 Task: Look for space in Liupanshui, China from 21st June, 2023 to 29th June, 2023 for 4 adults in price range Rs.7000 to Rs.12000. Place can be entire place with 2 bedrooms having 2 beds and 2 bathrooms. Property type can be house, flat, guest house. Booking option can be shelf check-in. Required host language is Chinese (Simplified).
Action: Mouse moved to (574, 74)
Screenshot: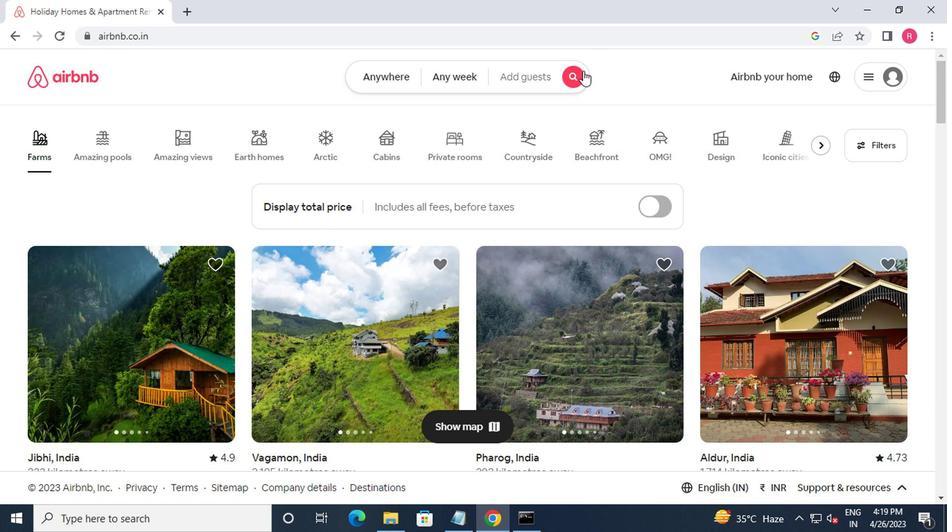 
Action: Mouse pressed left at (574, 74)
Screenshot: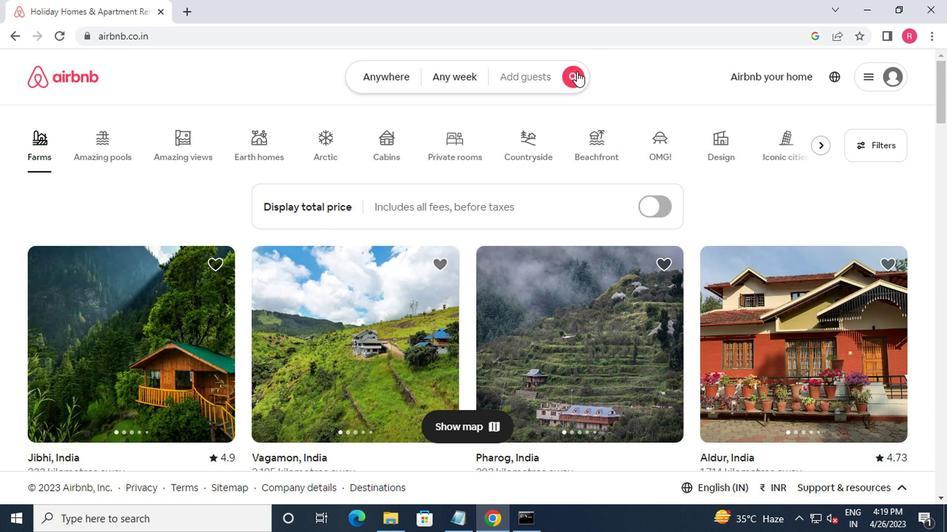 
Action: Mouse moved to (297, 133)
Screenshot: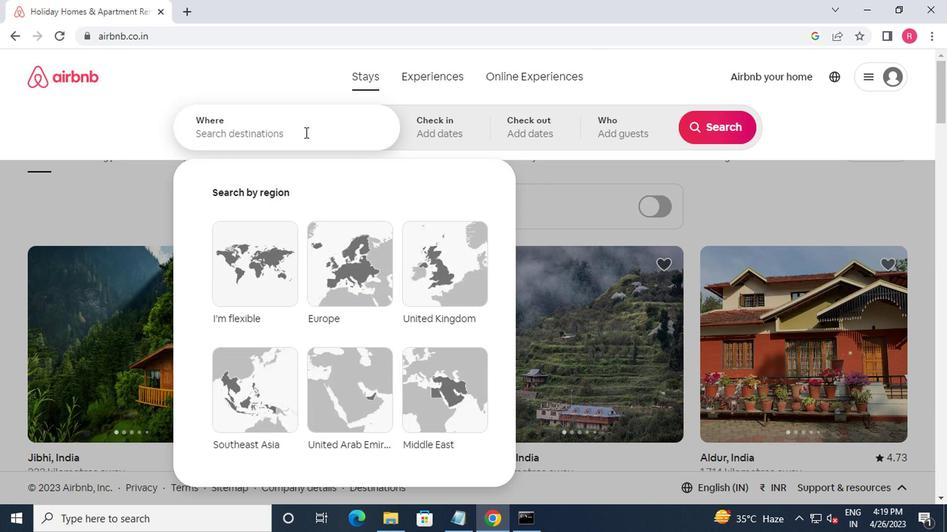 
Action: Mouse pressed left at (297, 133)
Screenshot: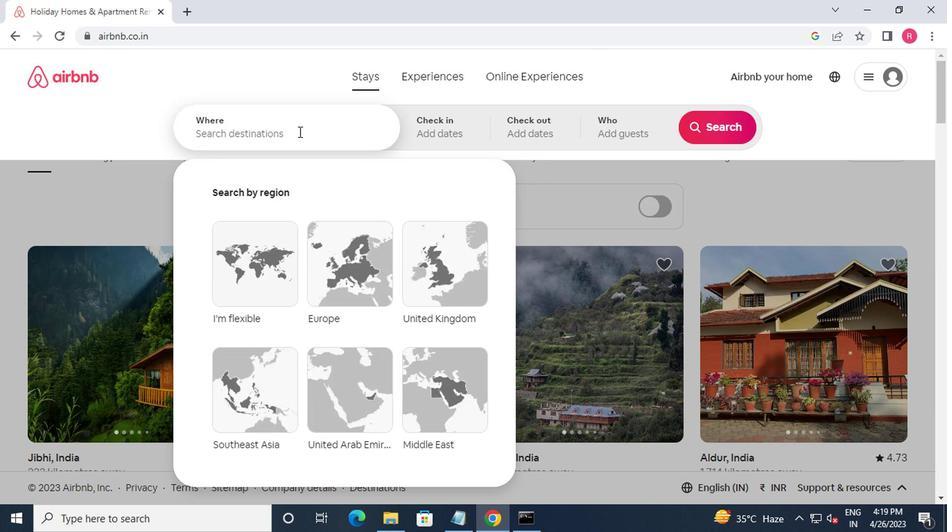 
Action: Mouse moved to (299, 148)
Screenshot: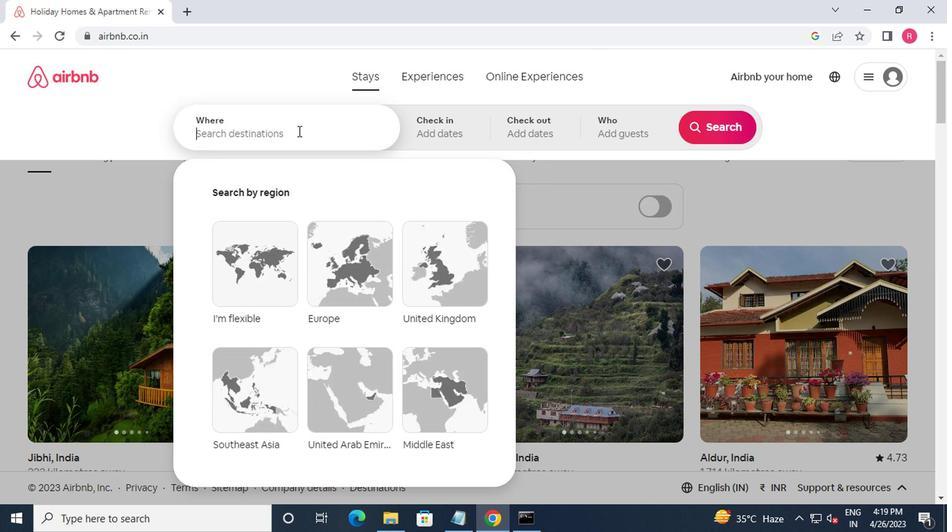 
Action: Key pressed liupanshui,china<Key.enter>
Screenshot: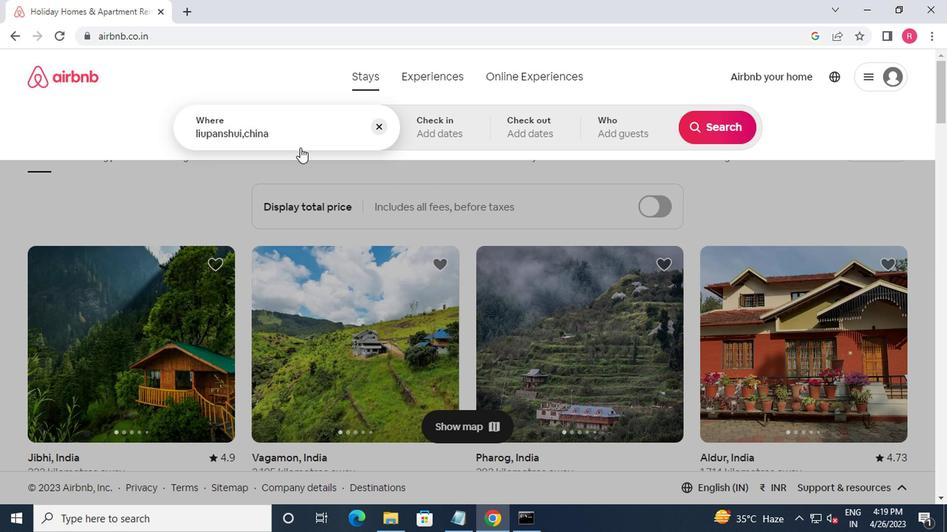 
Action: Mouse moved to (704, 238)
Screenshot: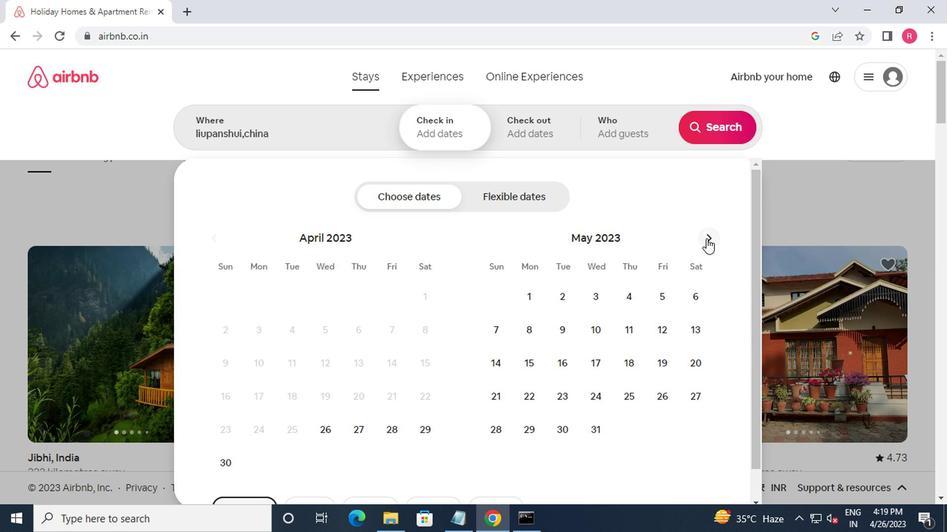 
Action: Mouse pressed left at (704, 238)
Screenshot: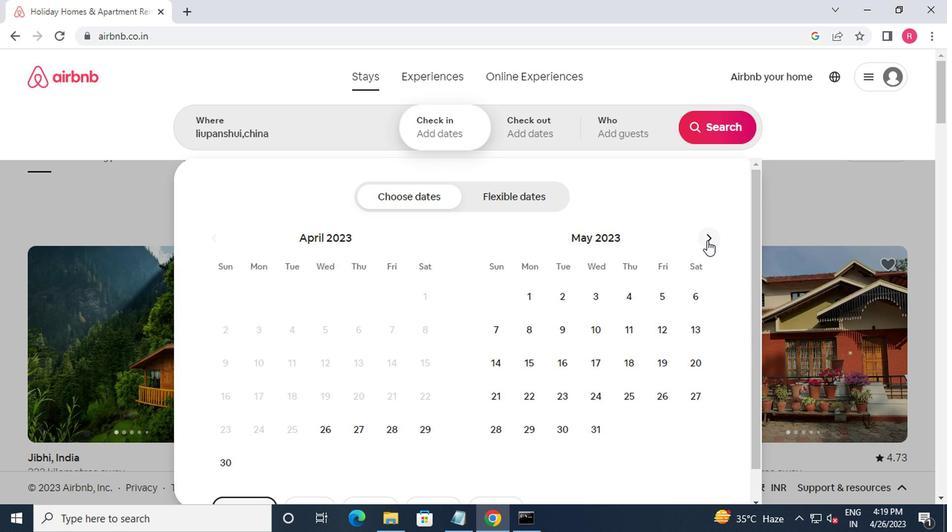 
Action: Mouse moved to (588, 388)
Screenshot: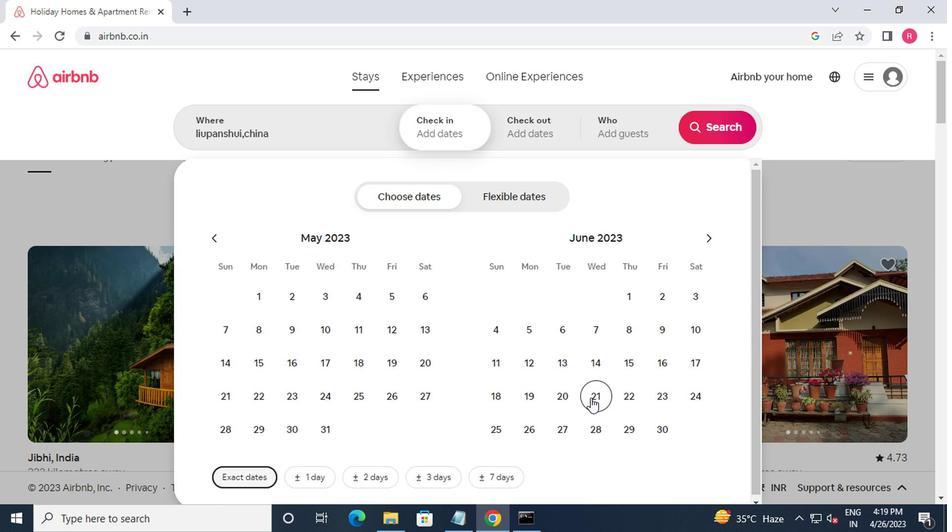 
Action: Mouse pressed left at (588, 388)
Screenshot: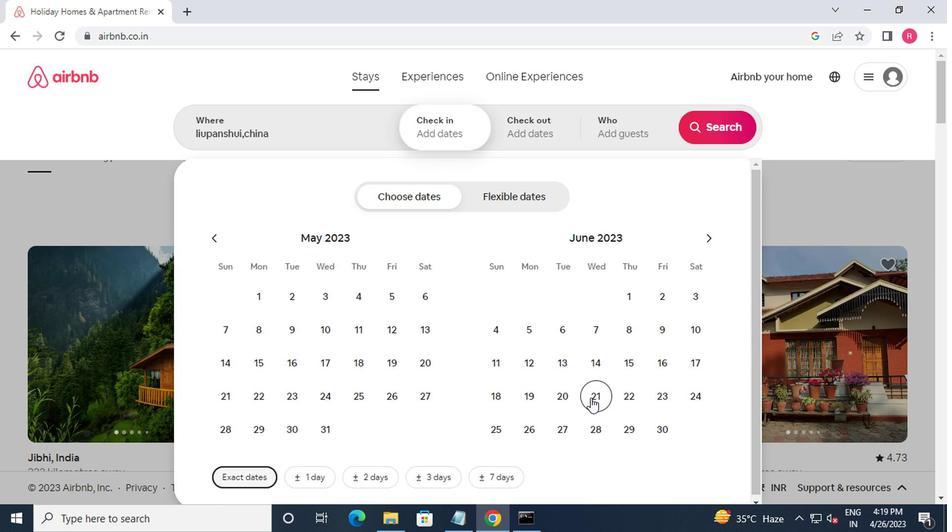 
Action: Mouse moved to (628, 416)
Screenshot: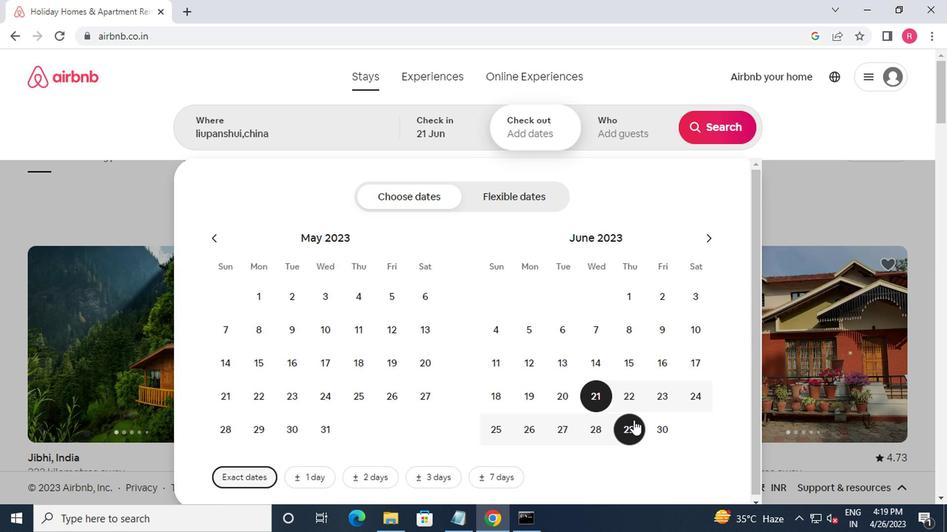 
Action: Mouse pressed left at (628, 416)
Screenshot: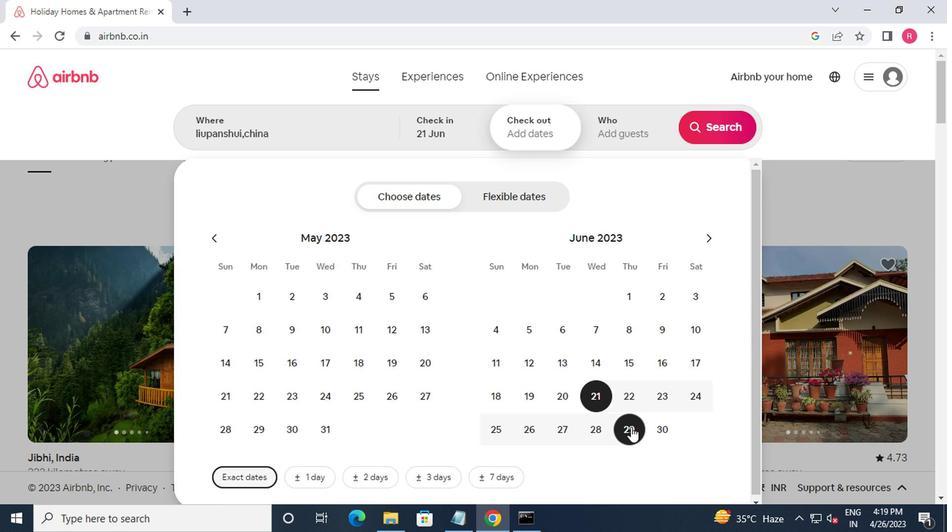 
Action: Mouse moved to (609, 134)
Screenshot: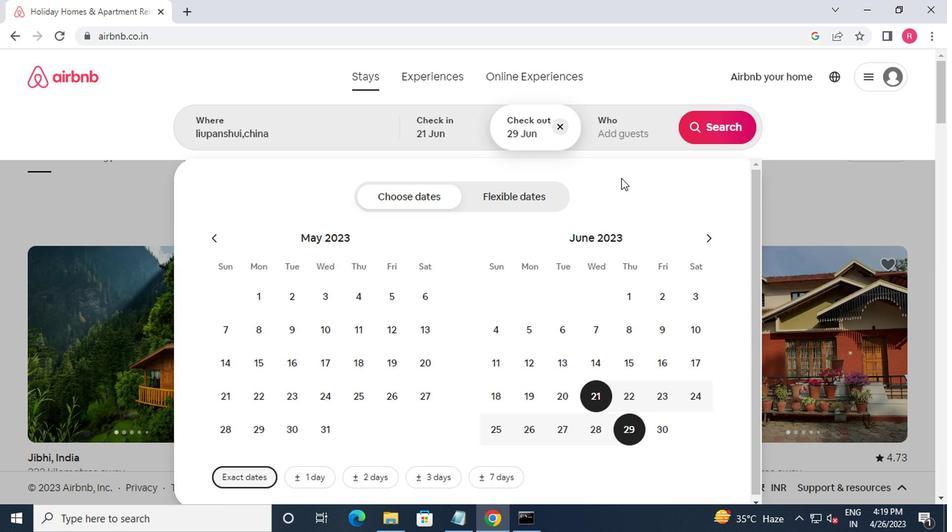 
Action: Mouse pressed left at (609, 134)
Screenshot: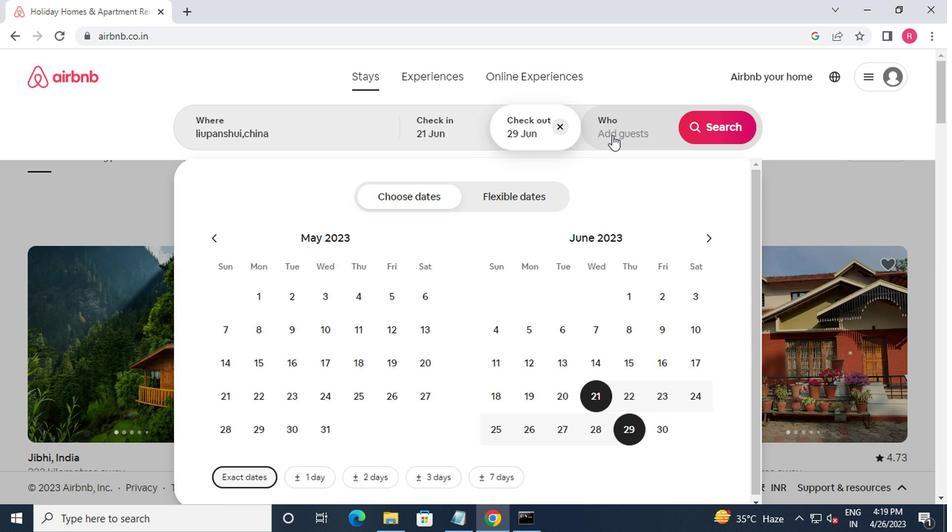 
Action: Mouse moved to (711, 202)
Screenshot: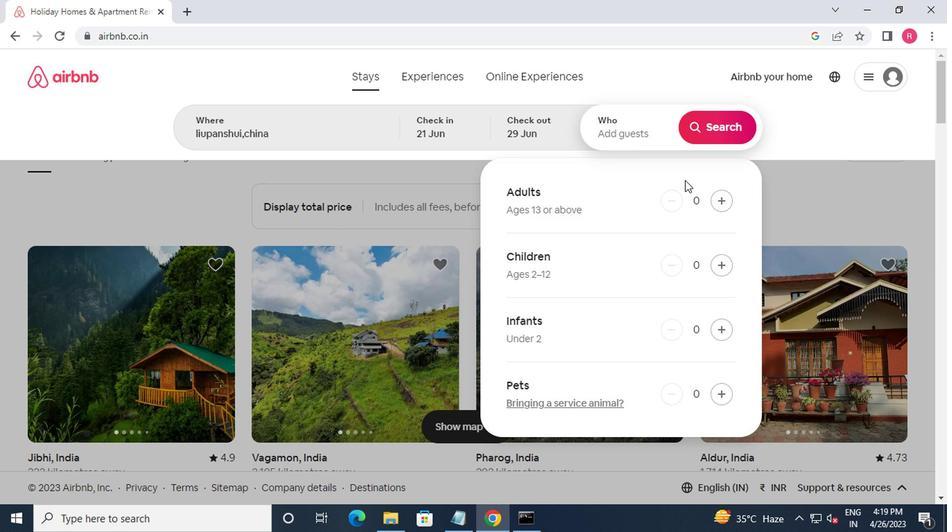
Action: Mouse pressed left at (711, 202)
Screenshot: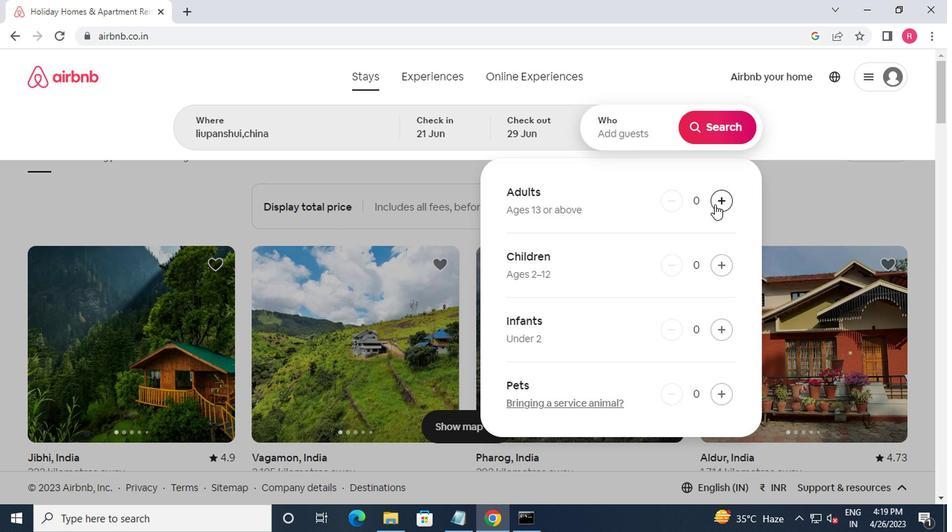
Action: Mouse pressed left at (711, 202)
Screenshot: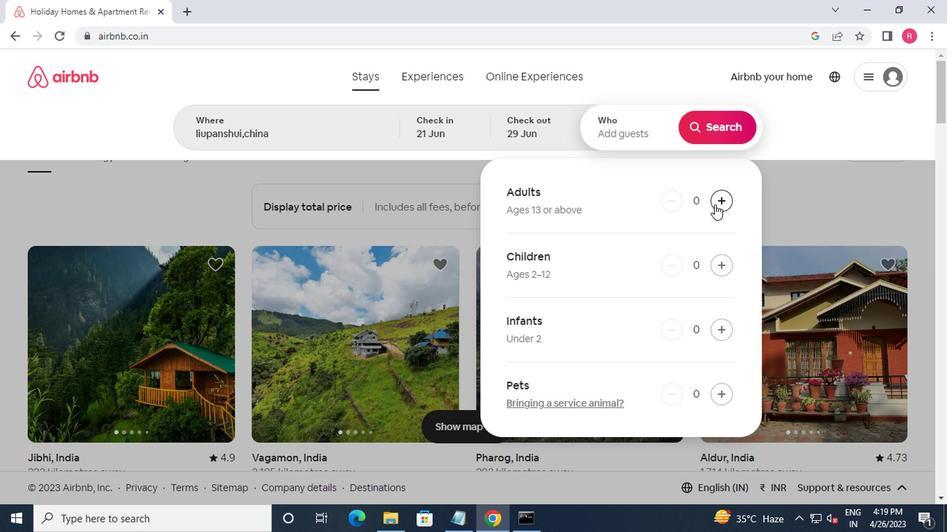 
Action: Mouse moved to (711, 202)
Screenshot: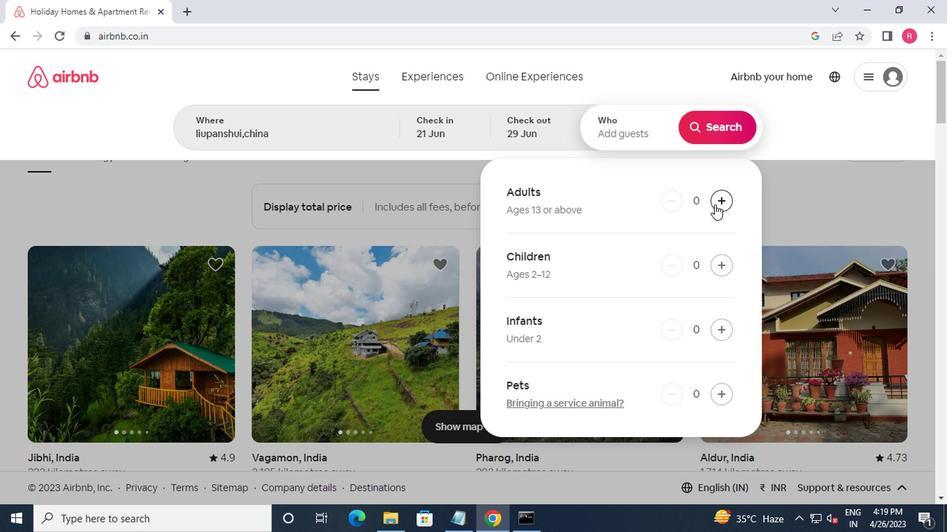 
Action: Mouse pressed left at (711, 202)
Screenshot: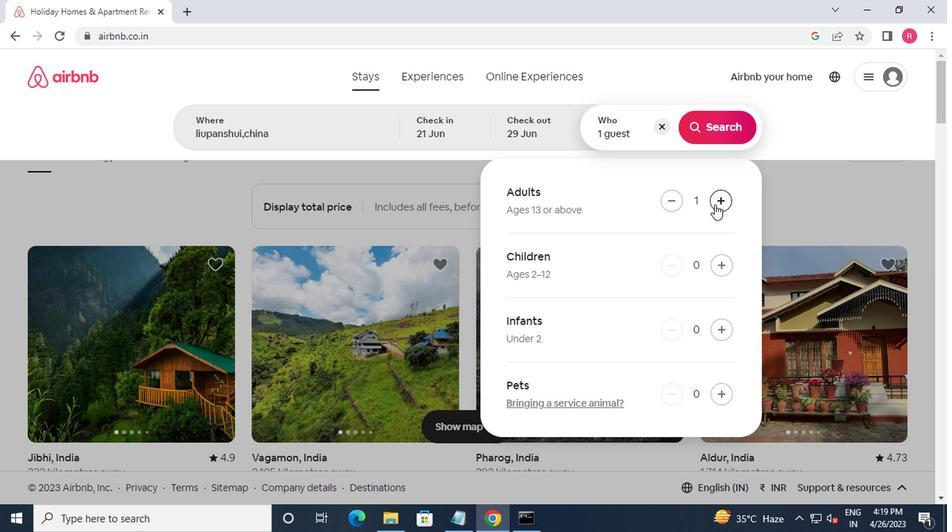 
Action: Mouse moved to (712, 200)
Screenshot: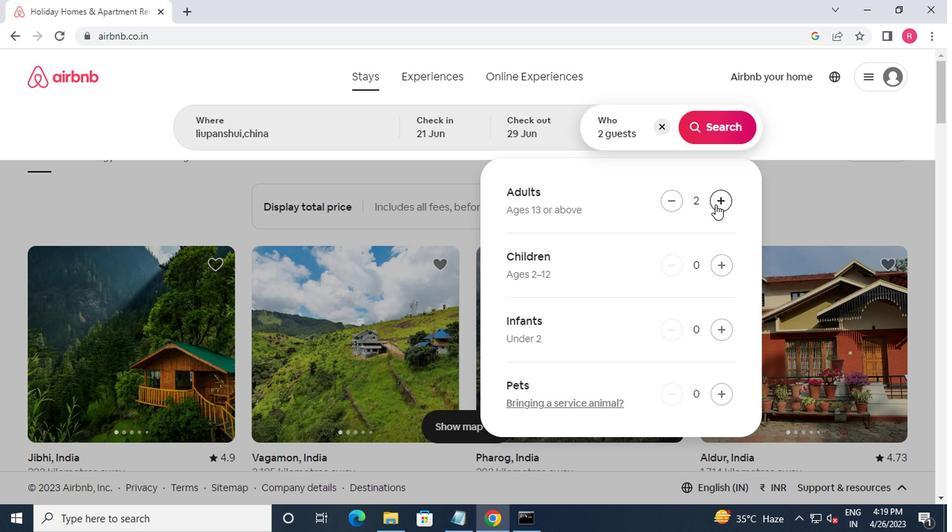 
Action: Mouse pressed left at (712, 200)
Screenshot: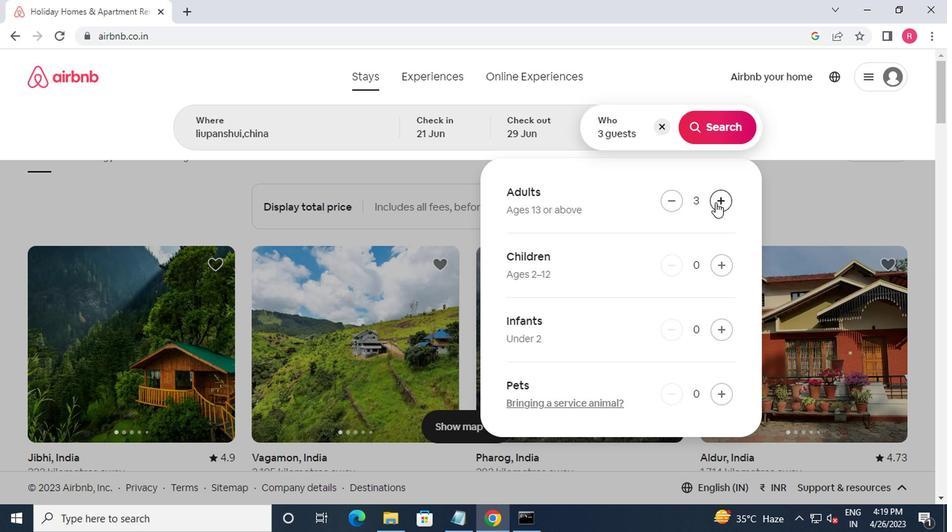 
Action: Mouse moved to (703, 142)
Screenshot: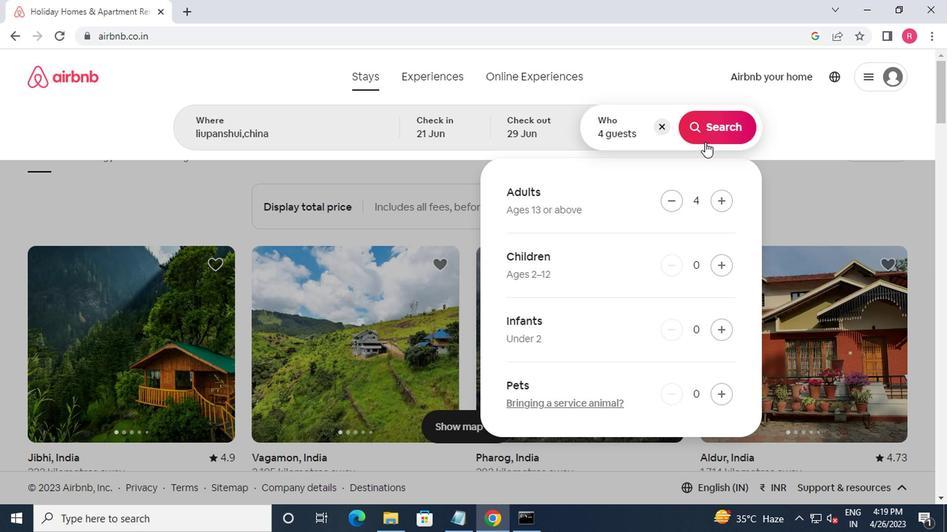 
Action: Mouse pressed left at (703, 142)
Screenshot: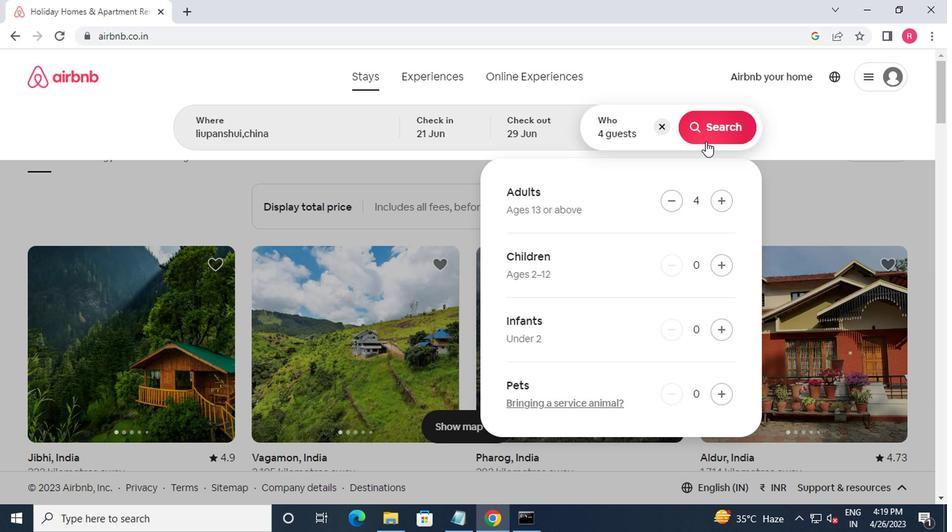 
Action: Mouse moved to (877, 133)
Screenshot: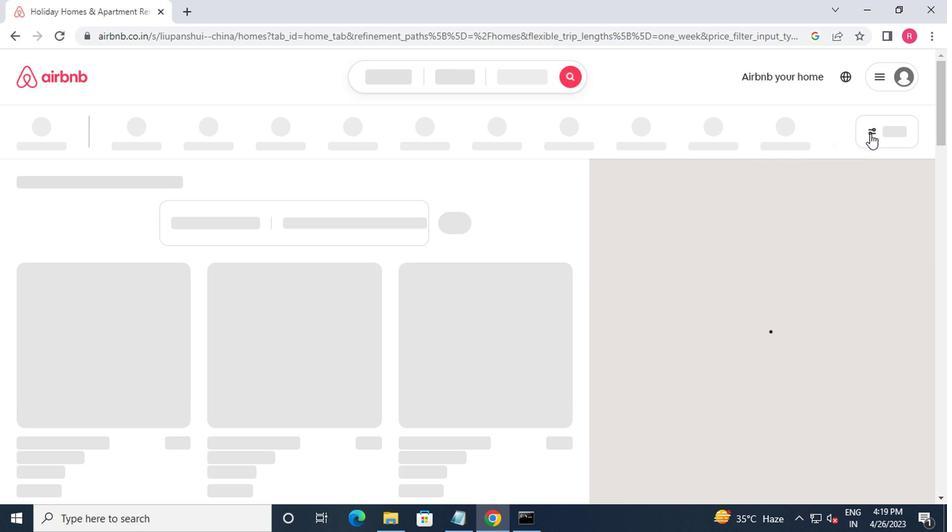 
Action: Mouse pressed left at (877, 133)
Screenshot: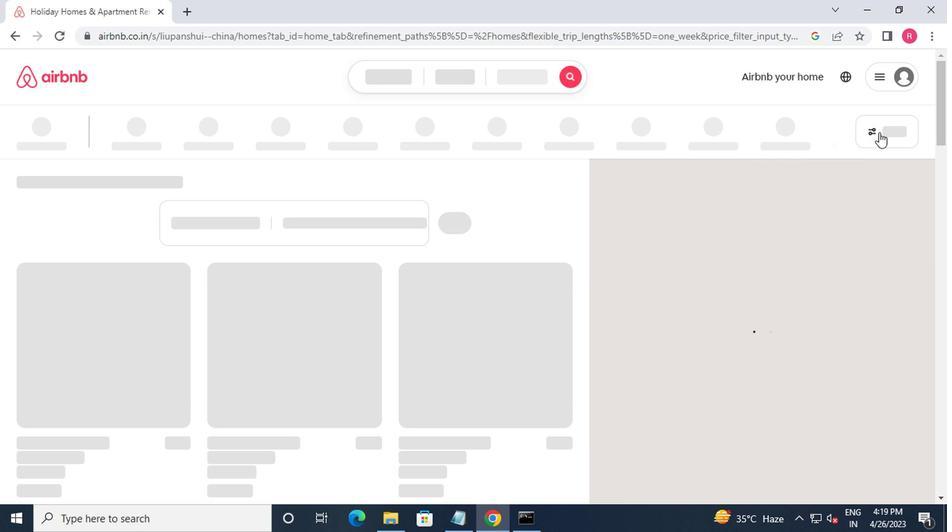
Action: Mouse moved to (386, 217)
Screenshot: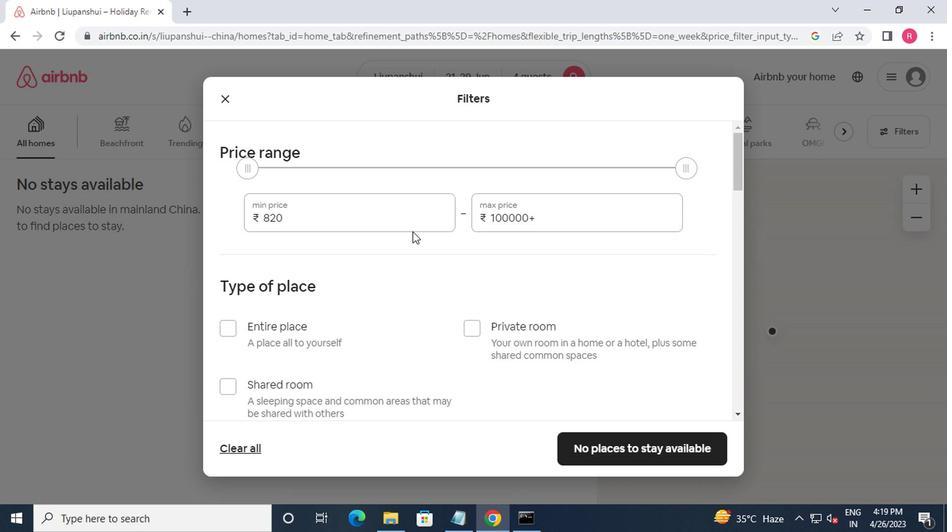 
Action: Mouse pressed left at (386, 217)
Screenshot: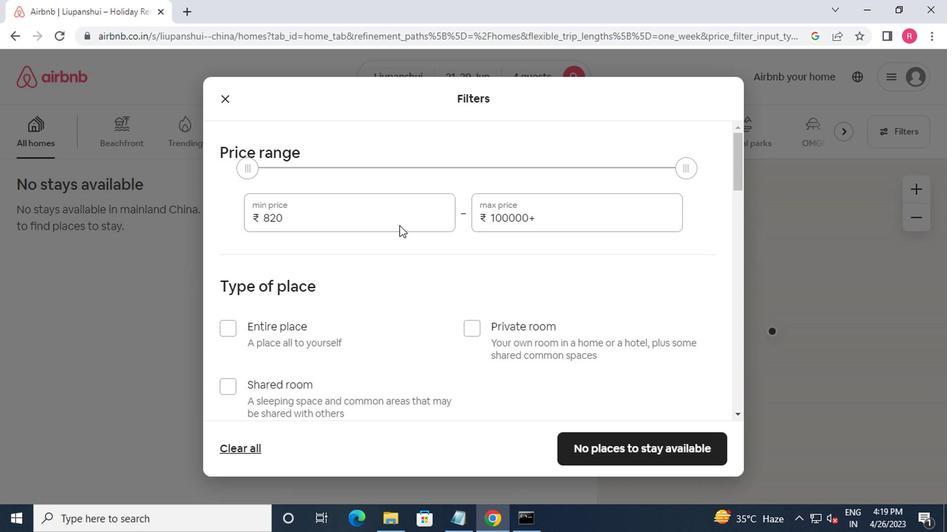 
Action: Mouse moved to (318, 237)
Screenshot: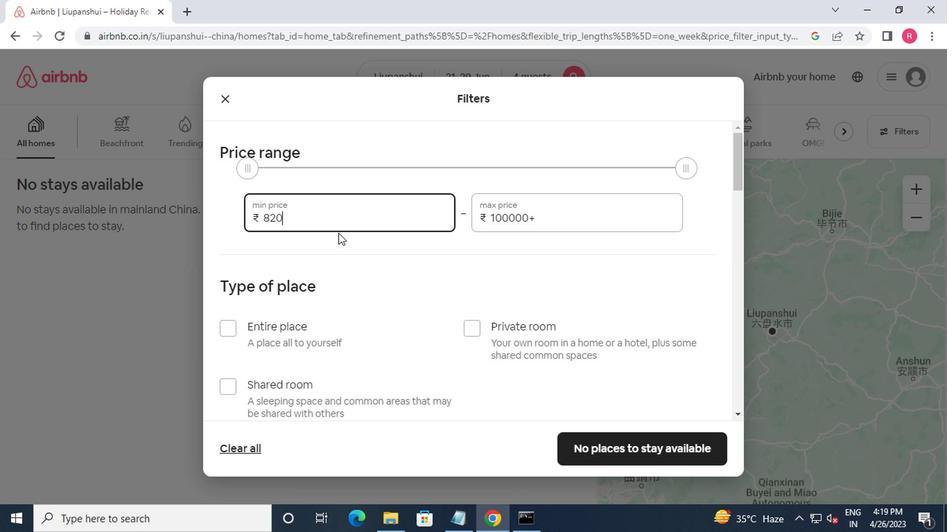 
Action: Key pressed <Key.backspace><Key.backspace><Key.backspace><Key.backspace>7000<Key.tab>12<Key.backspace><Key.backspace><Key.backspace><Key.backspace><Key.backspace><Key.backspace>2000
Screenshot: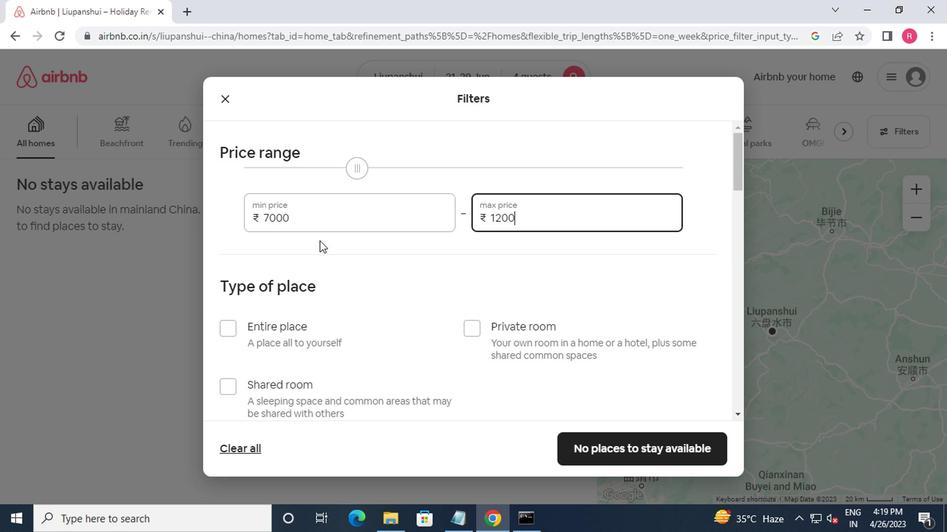 
Action: Mouse moved to (352, 260)
Screenshot: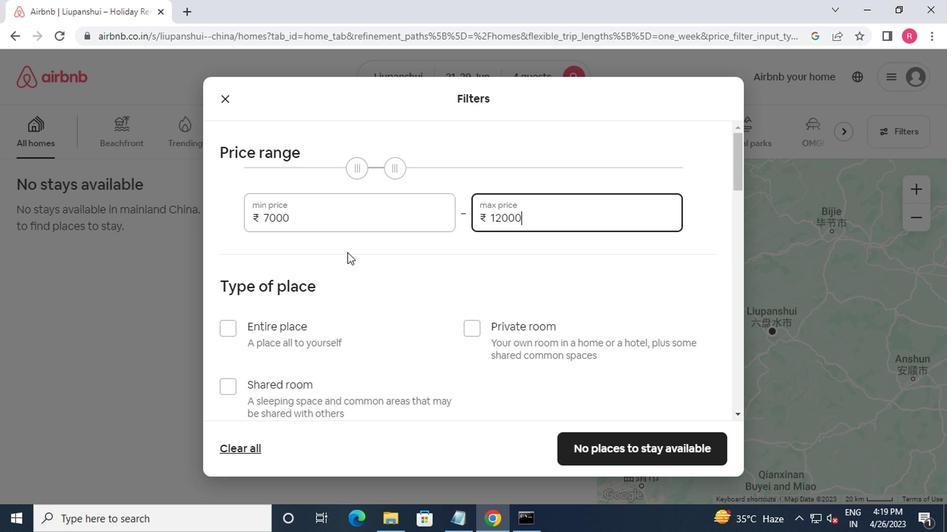 
Action: Mouse scrolled (352, 259) with delta (0, 0)
Screenshot: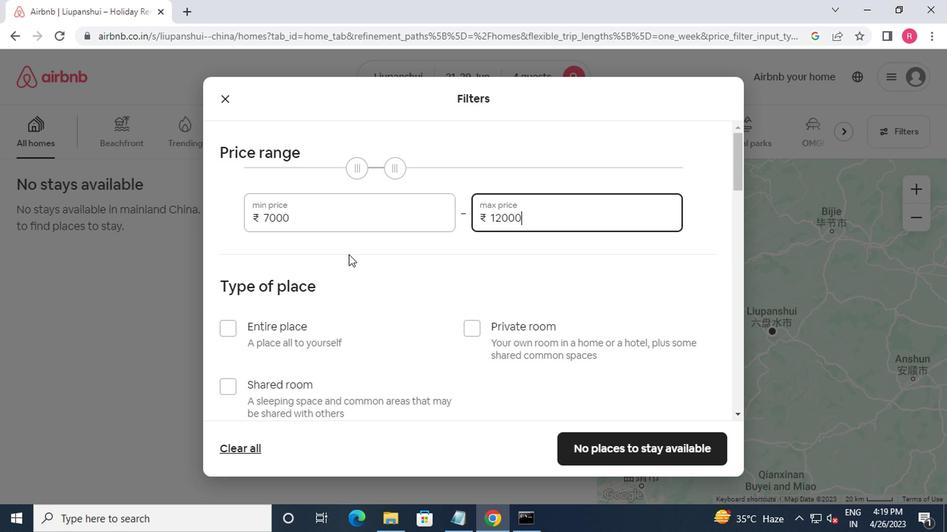 
Action: Mouse moved to (357, 261)
Screenshot: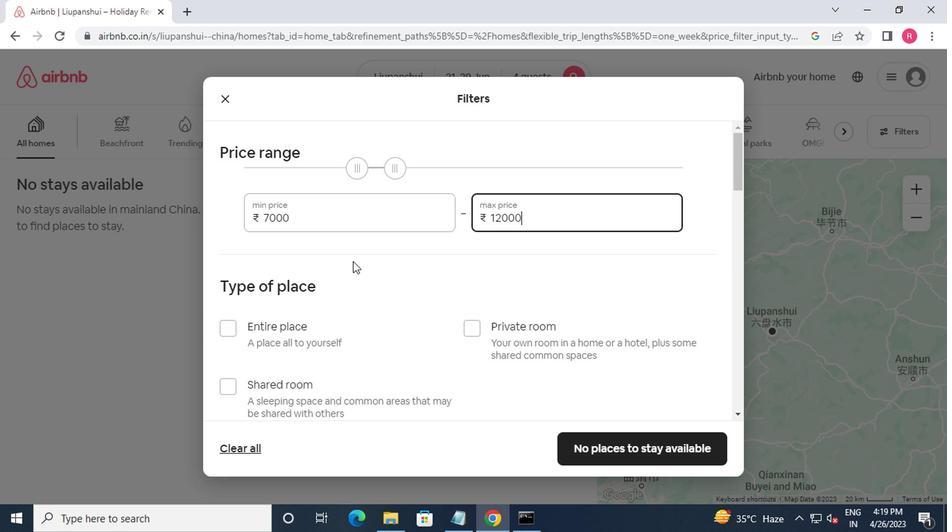 
Action: Mouse scrolled (357, 260) with delta (0, 0)
Screenshot: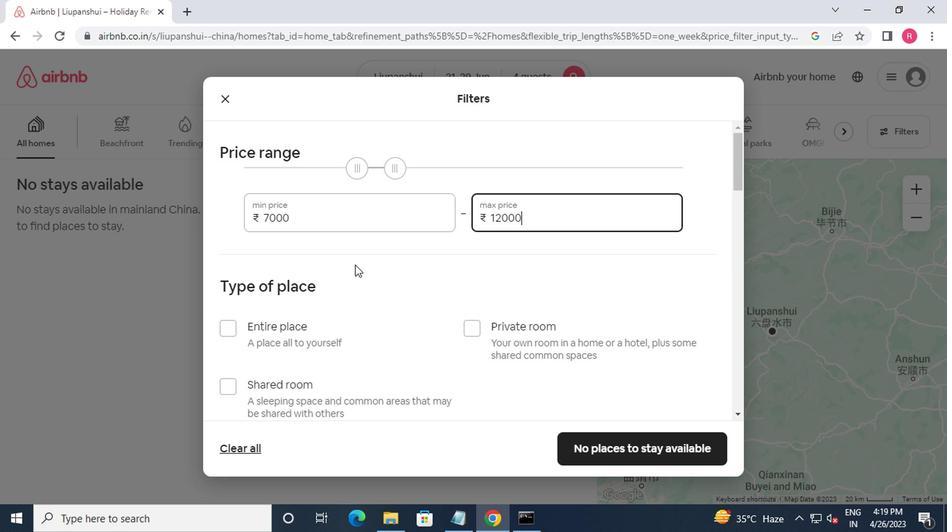 
Action: Mouse moved to (228, 192)
Screenshot: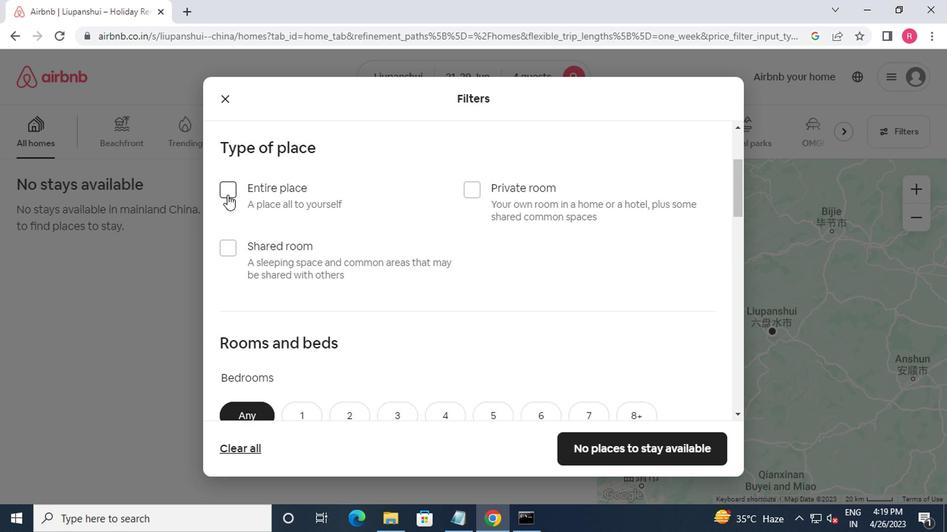 
Action: Mouse pressed left at (228, 192)
Screenshot: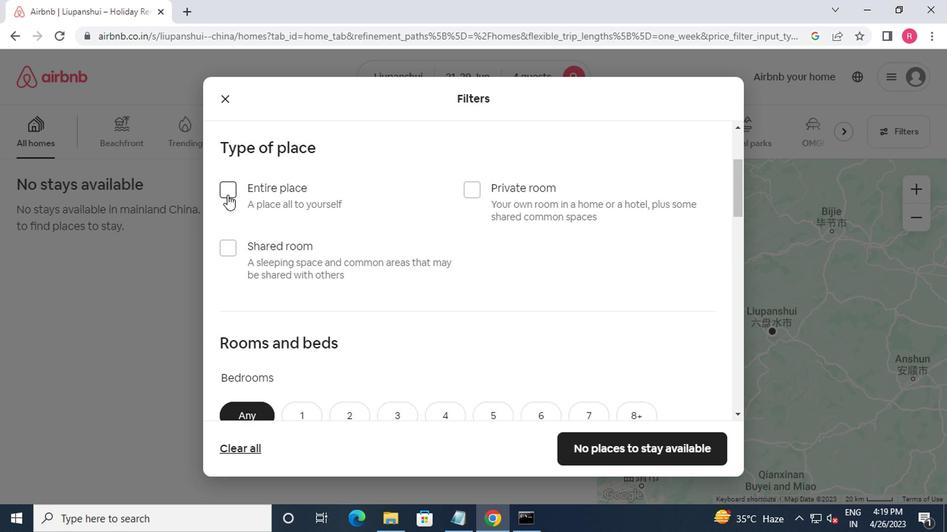 
Action: Mouse moved to (254, 204)
Screenshot: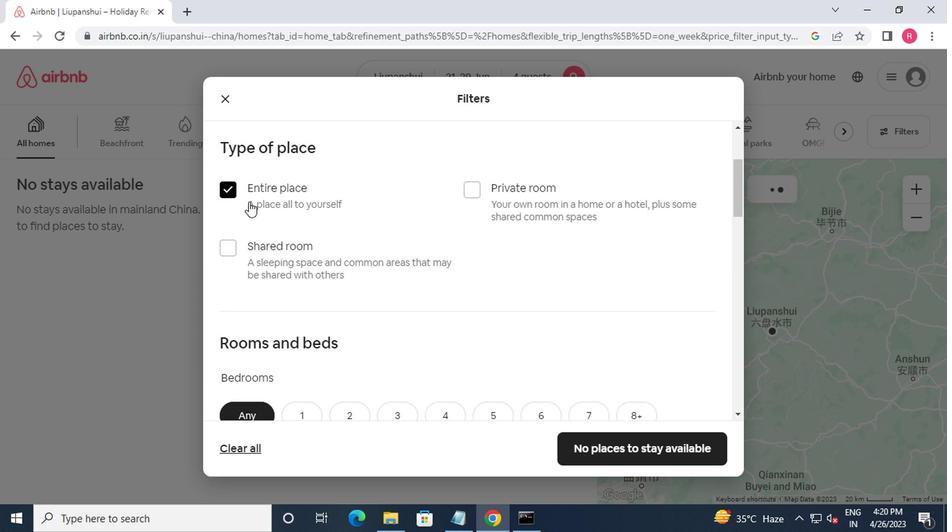 
Action: Mouse scrolled (254, 203) with delta (0, 0)
Screenshot: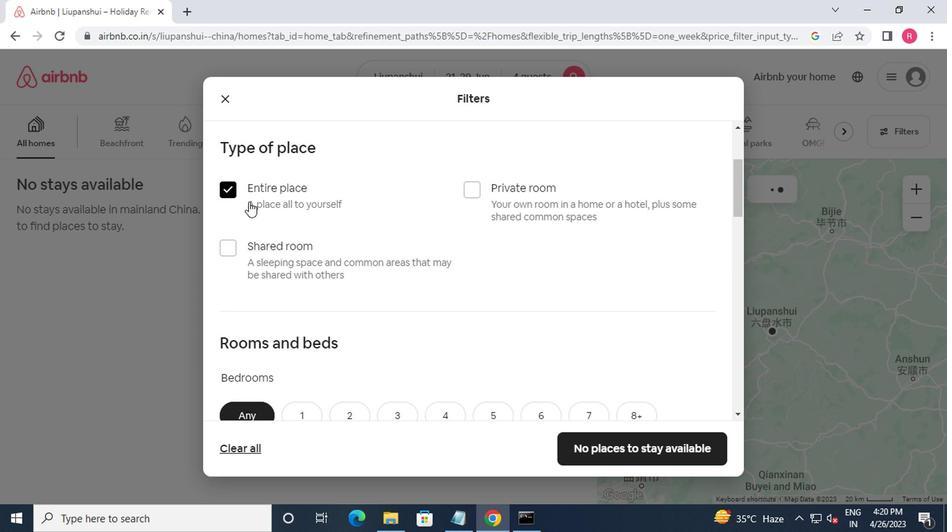 
Action: Mouse moved to (259, 211)
Screenshot: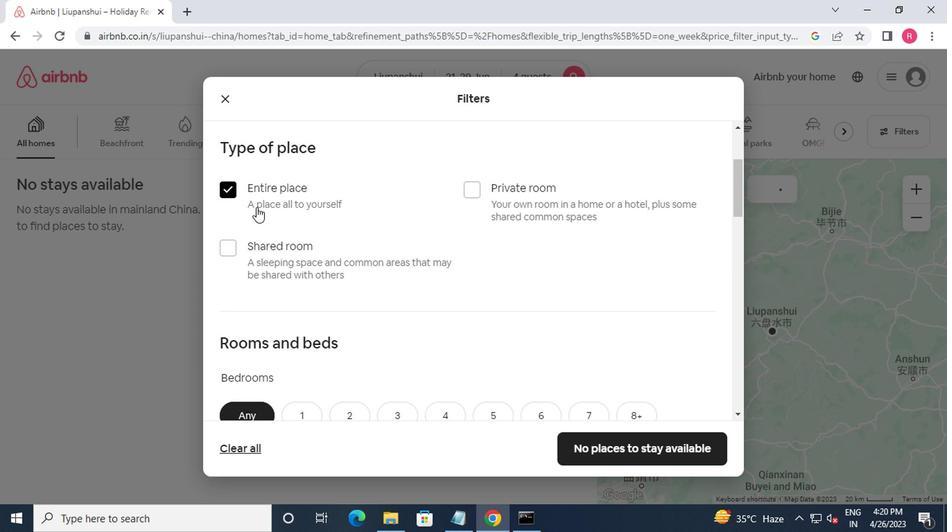 
Action: Mouse scrolled (259, 210) with delta (0, 0)
Screenshot: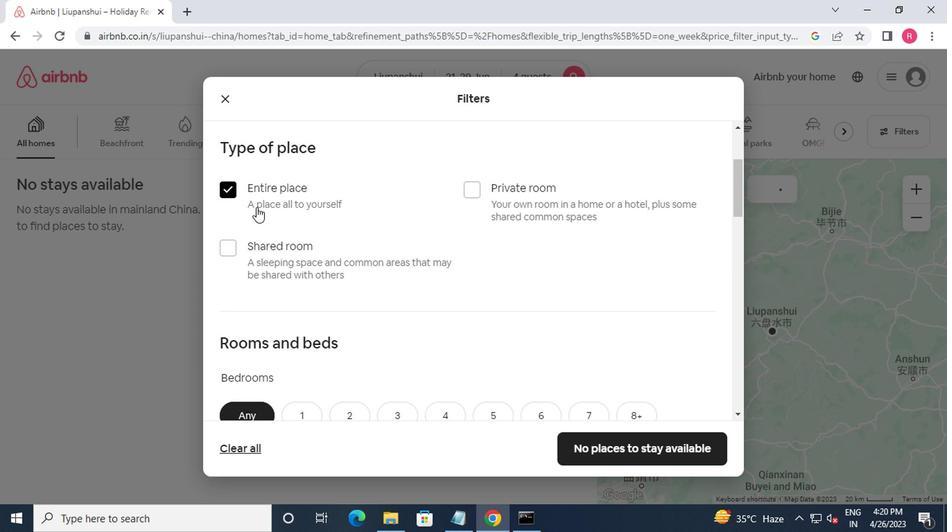 
Action: Mouse moved to (268, 217)
Screenshot: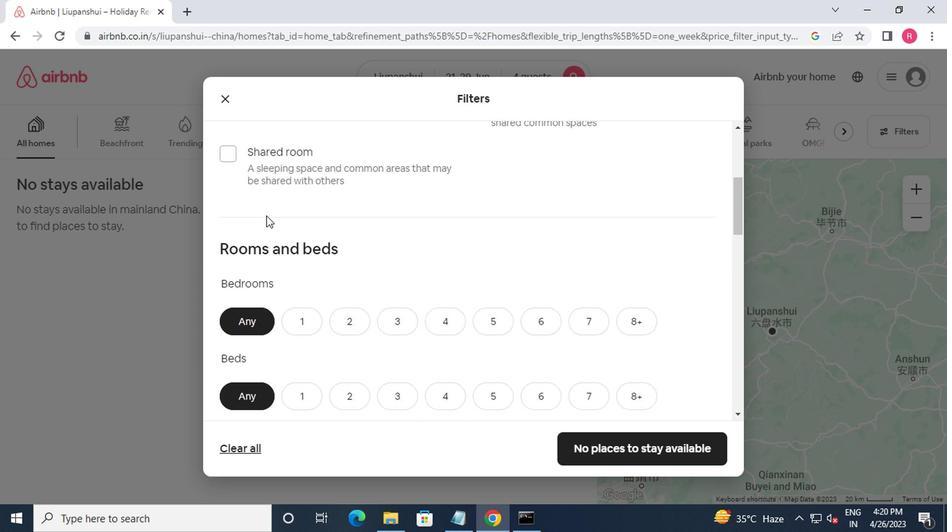 
Action: Mouse scrolled (268, 217) with delta (0, 0)
Screenshot: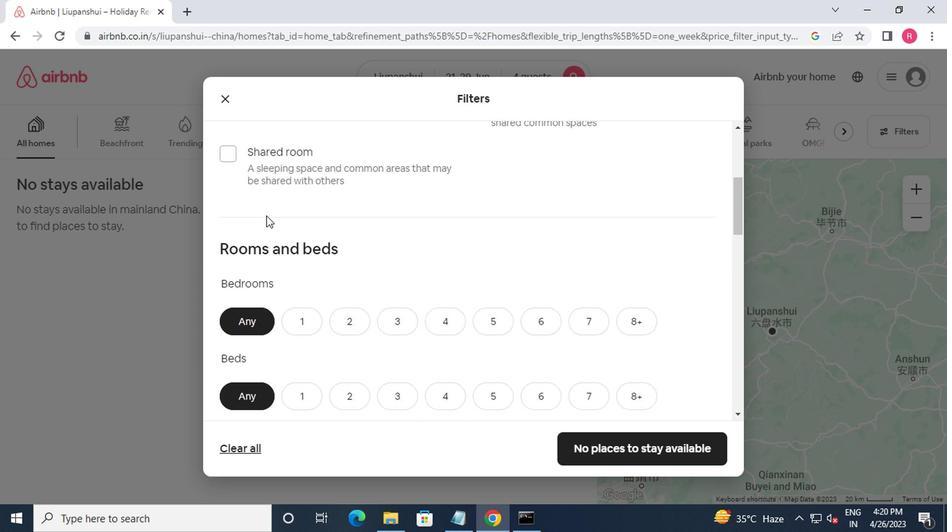 
Action: Mouse moved to (339, 213)
Screenshot: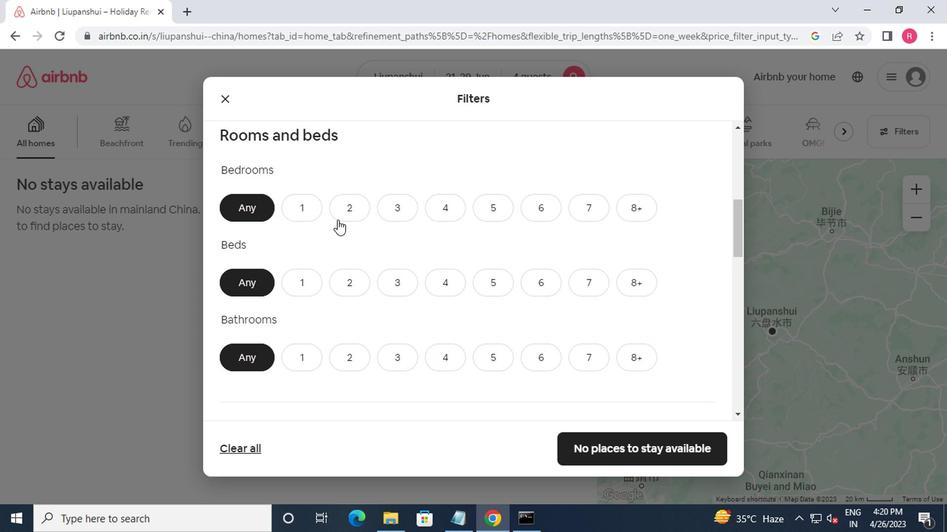 
Action: Mouse pressed left at (339, 213)
Screenshot: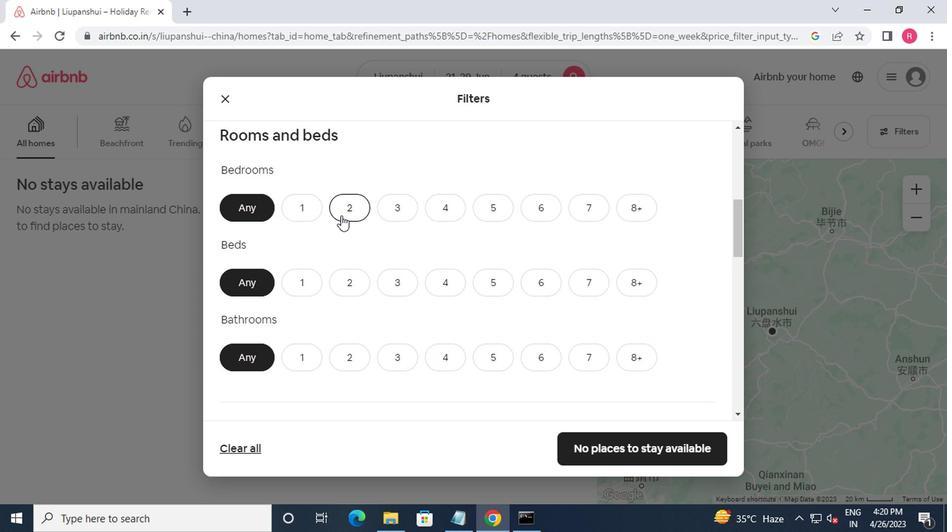 
Action: Mouse moved to (342, 242)
Screenshot: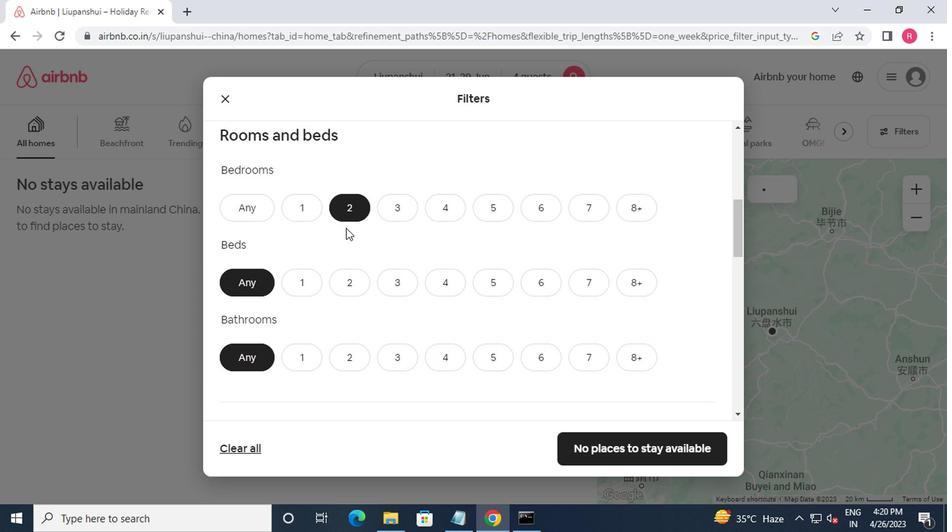
Action: Mouse scrolled (342, 241) with delta (0, 0)
Screenshot: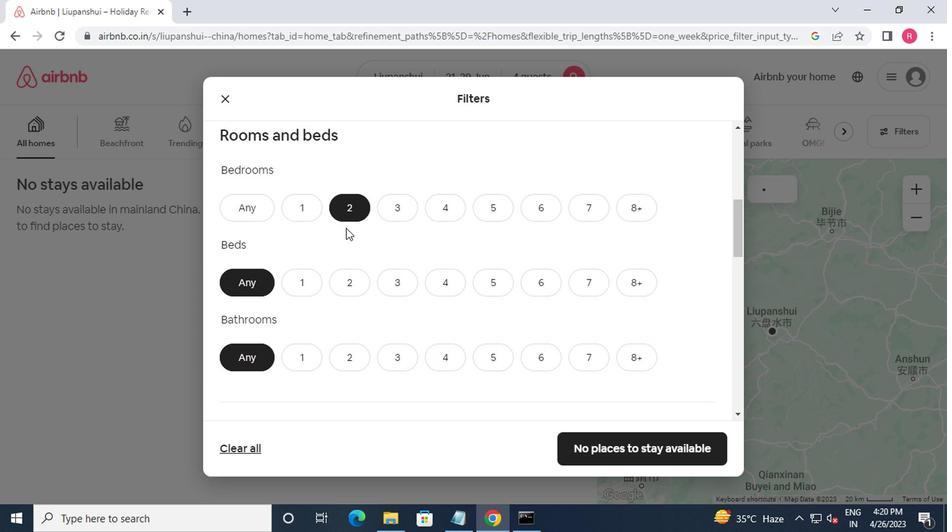 
Action: Mouse moved to (340, 248)
Screenshot: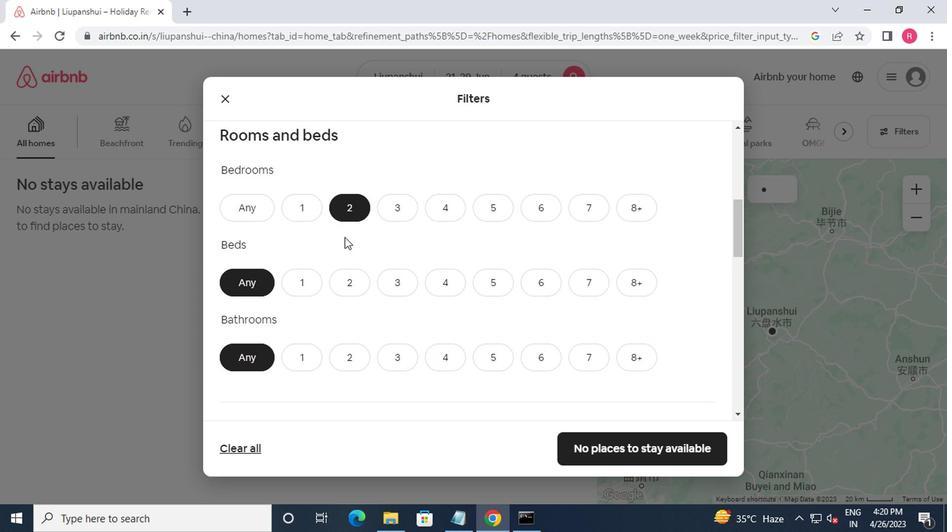 
Action: Mouse scrolled (340, 247) with delta (0, 0)
Screenshot: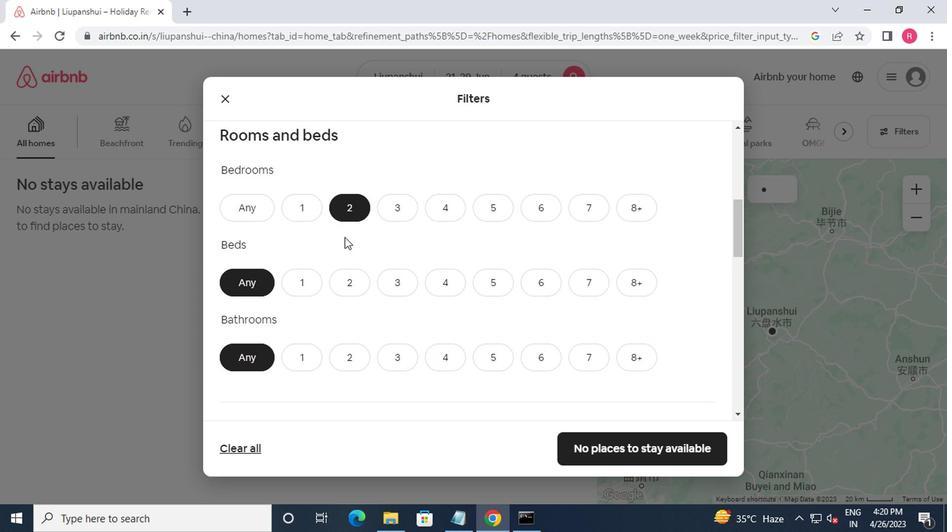 
Action: Mouse moved to (346, 160)
Screenshot: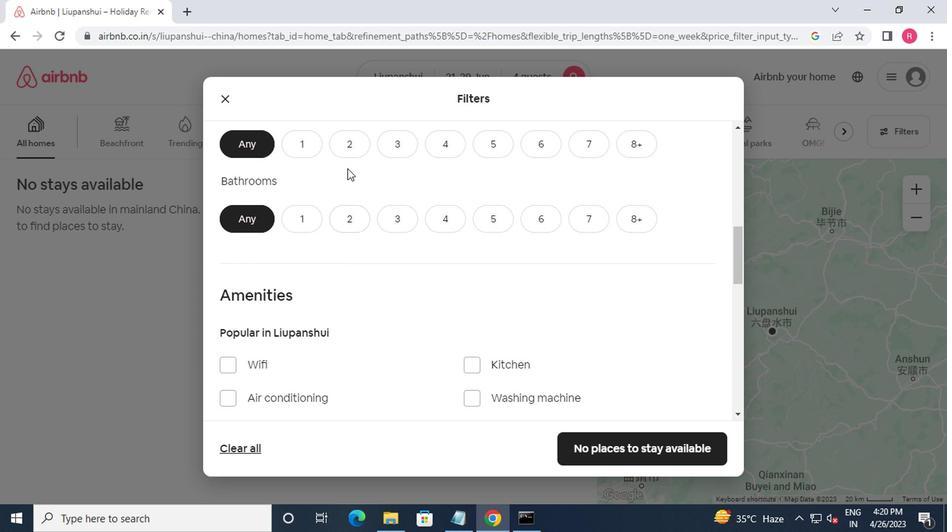 
Action: Mouse pressed left at (346, 160)
Screenshot: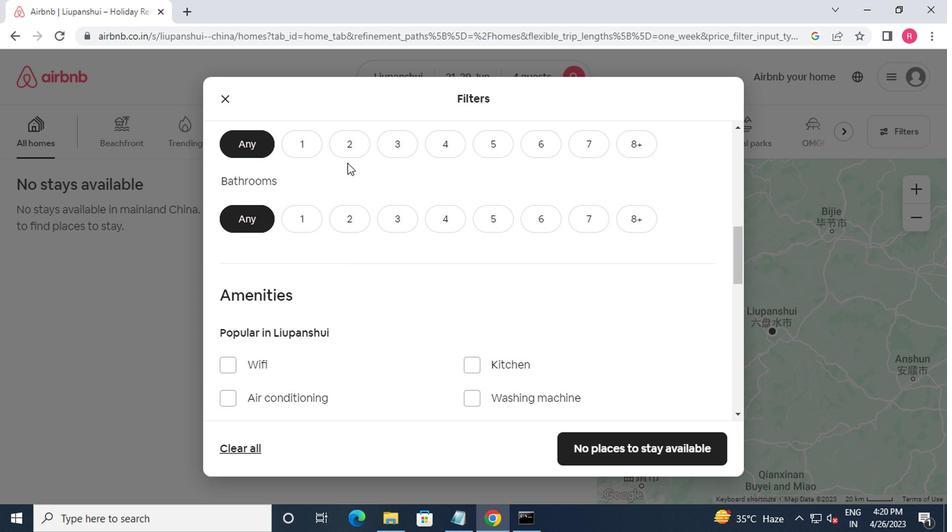 
Action: Mouse moved to (346, 155)
Screenshot: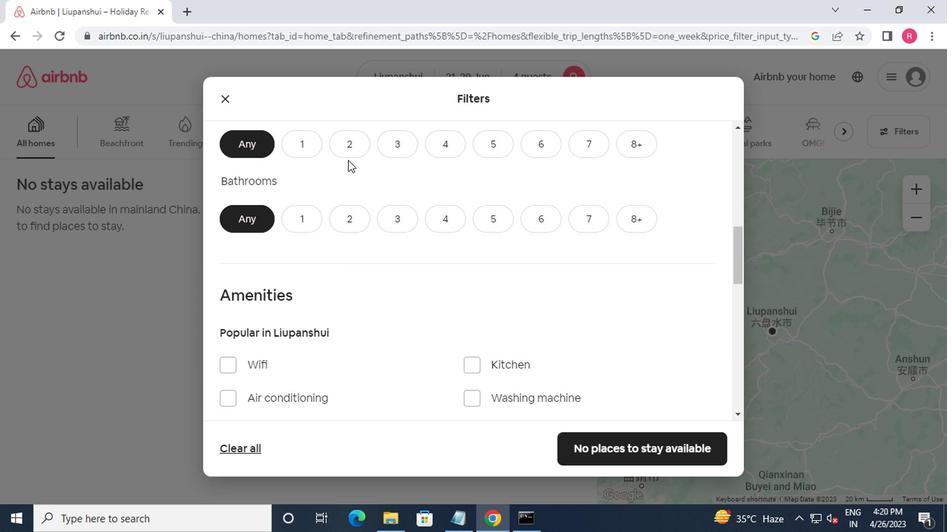 
Action: Mouse pressed left at (346, 155)
Screenshot: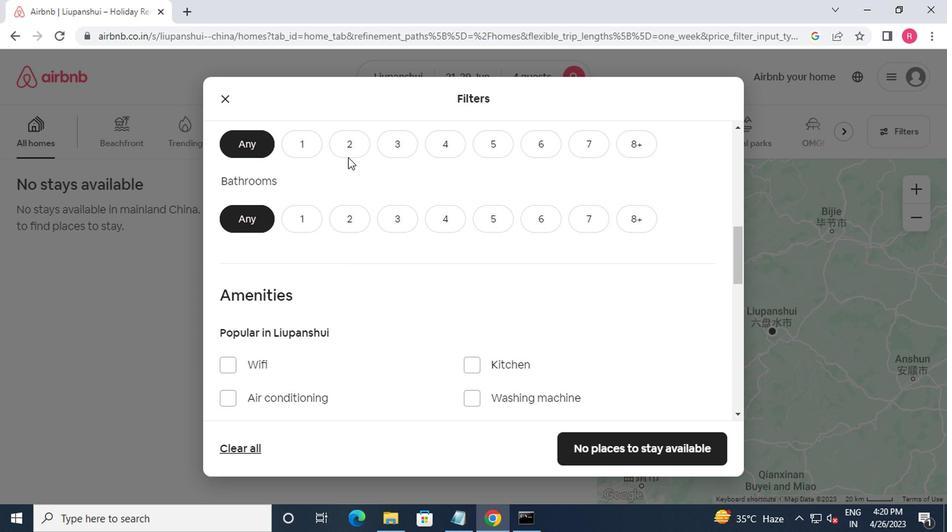 
Action: Mouse moved to (345, 221)
Screenshot: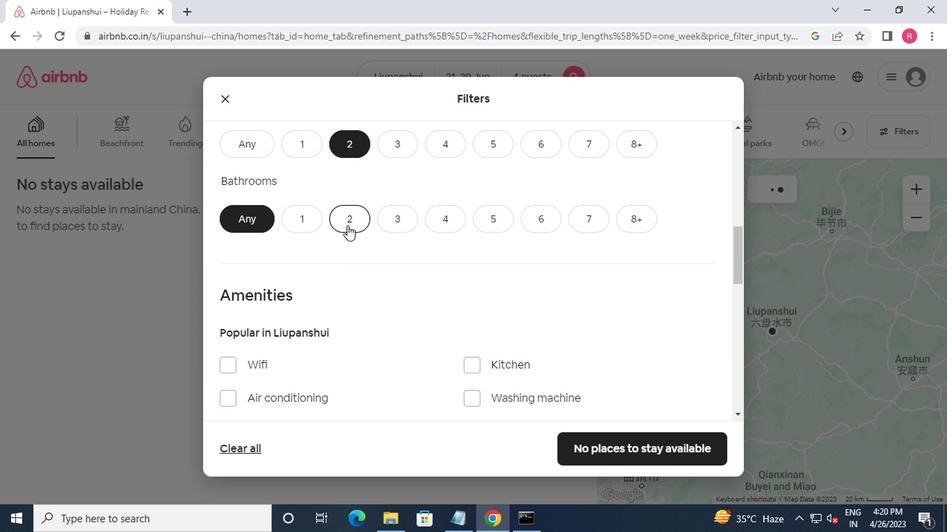 
Action: Mouse pressed left at (345, 221)
Screenshot: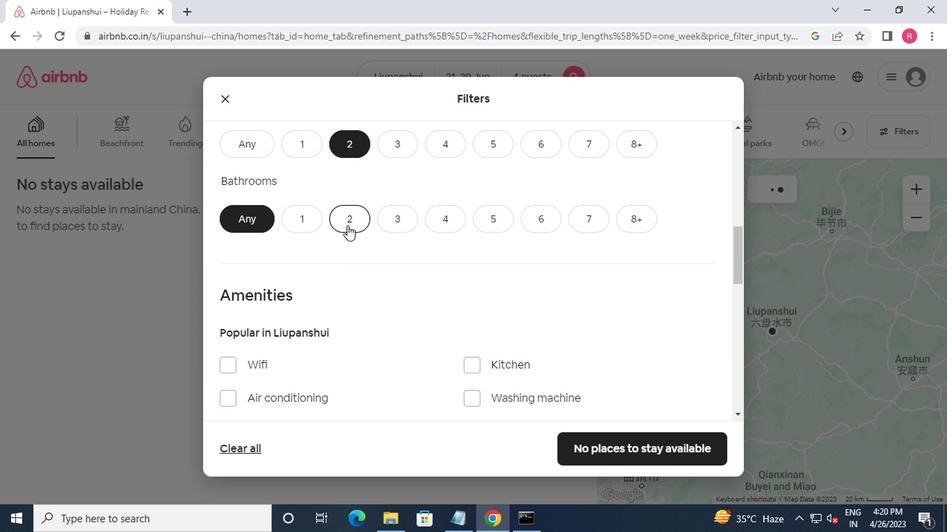 
Action: Mouse moved to (350, 228)
Screenshot: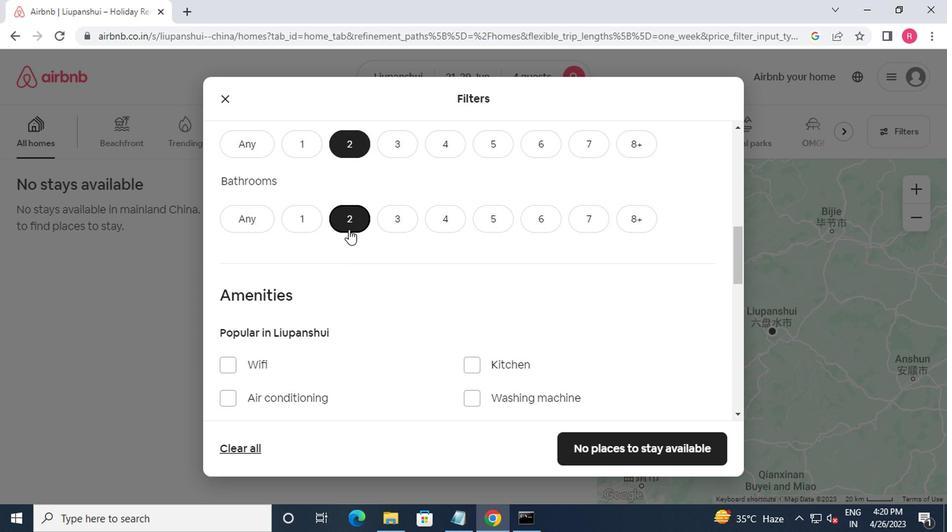 
Action: Mouse scrolled (350, 227) with delta (0, 0)
Screenshot: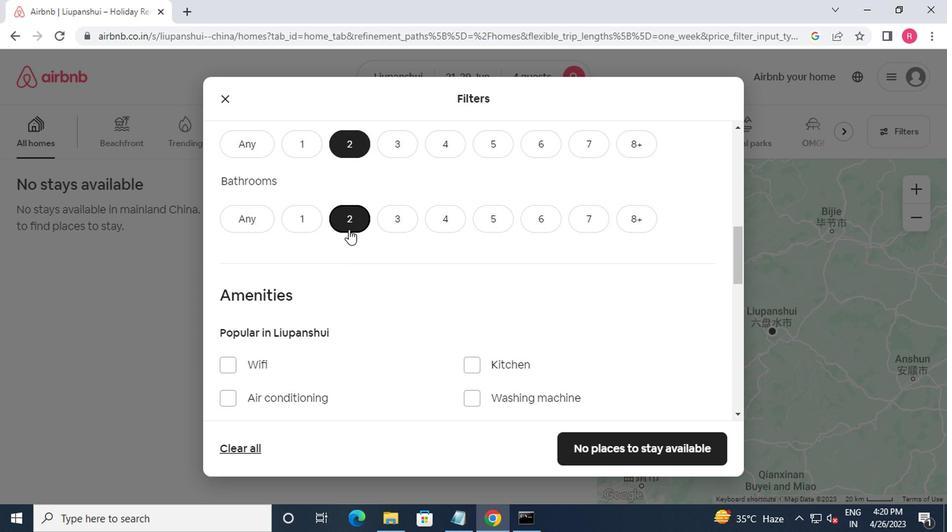 
Action: Mouse moved to (350, 228)
Screenshot: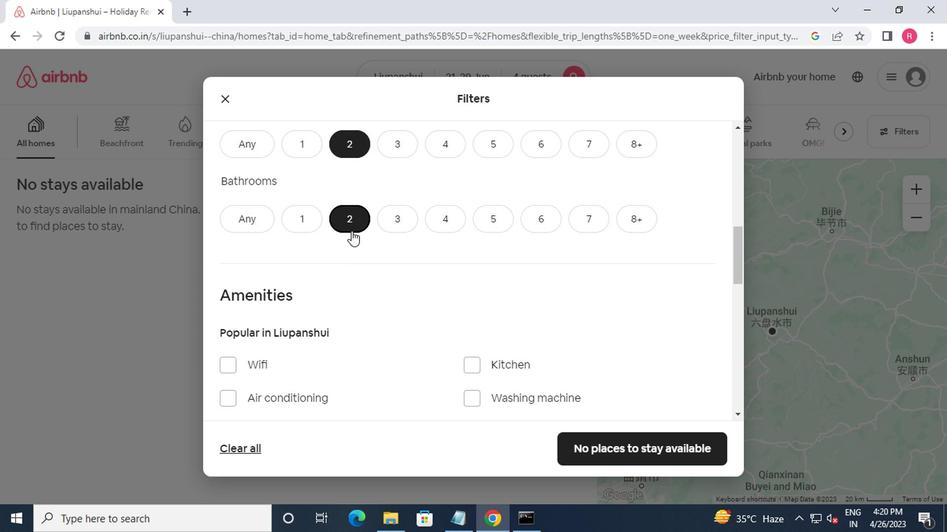 
Action: Mouse scrolled (350, 228) with delta (0, 0)
Screenshot: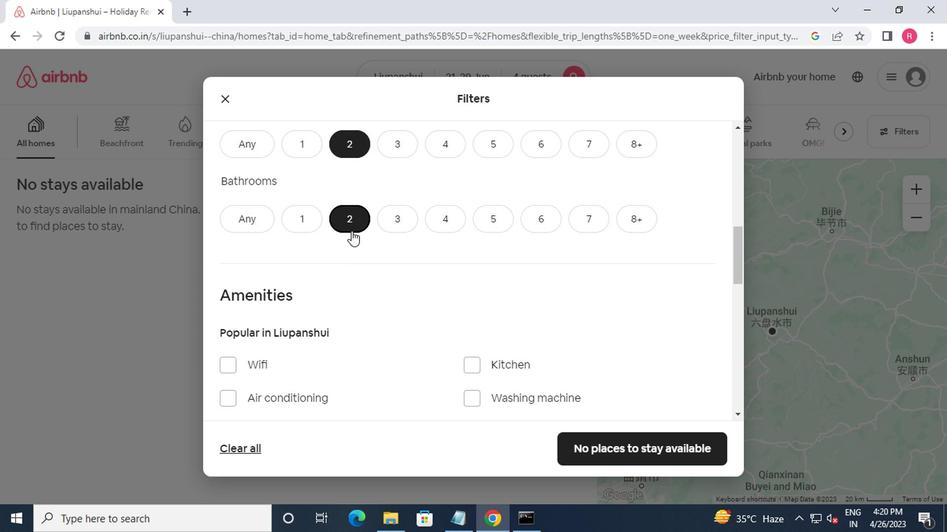 
Action: Mouse moved to (352, 228)
Screenshot: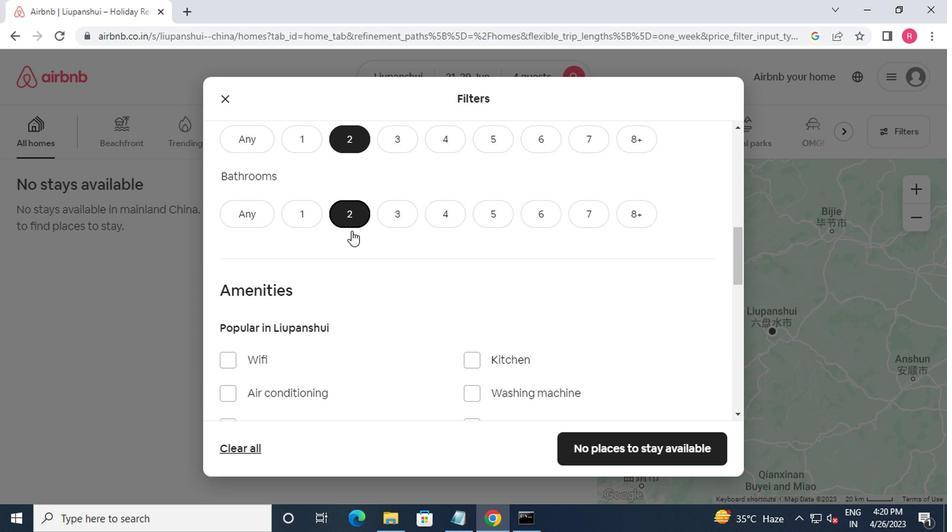 
Action: Mouse scrolled (352, 228) with delta (0, 0)
Screenshot: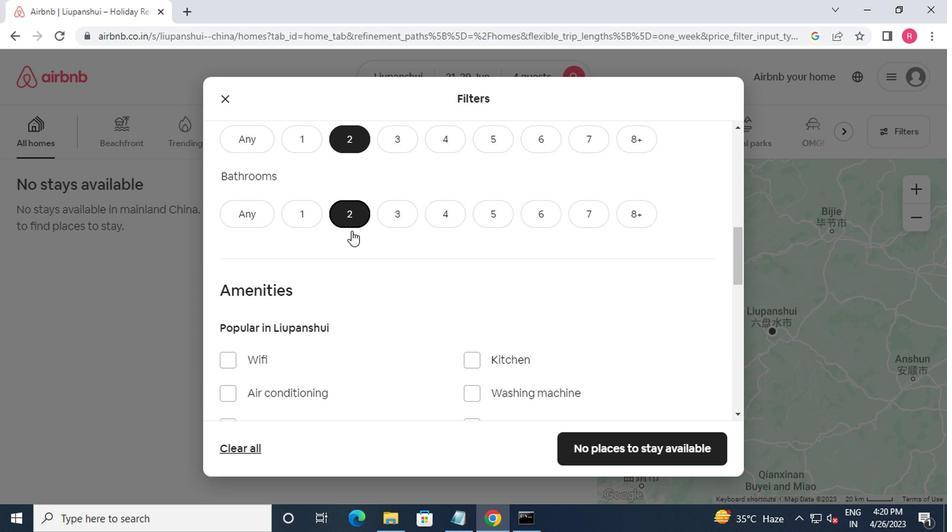 
Action: Mouse moved to (355, 228)
Screenshot: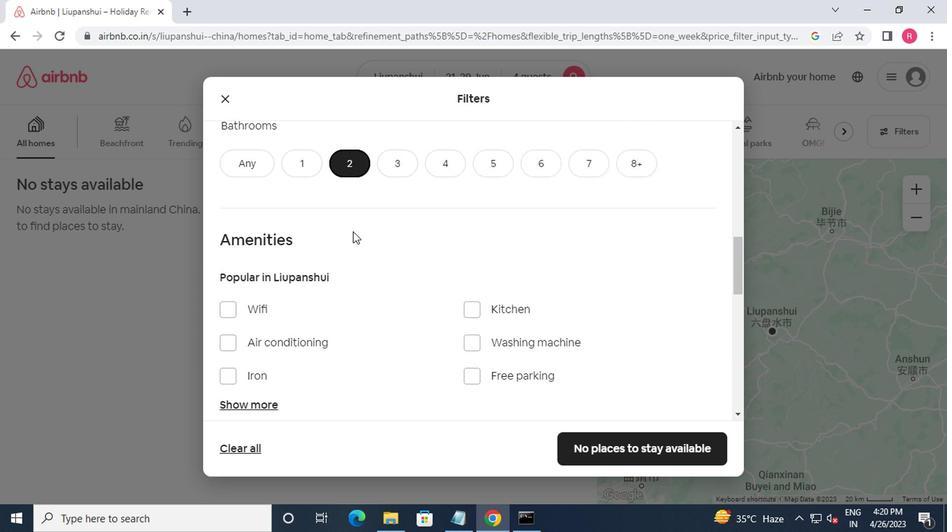 
Action: Mouse scrolled (355, 228) with delta (0, 0)
Screenshot: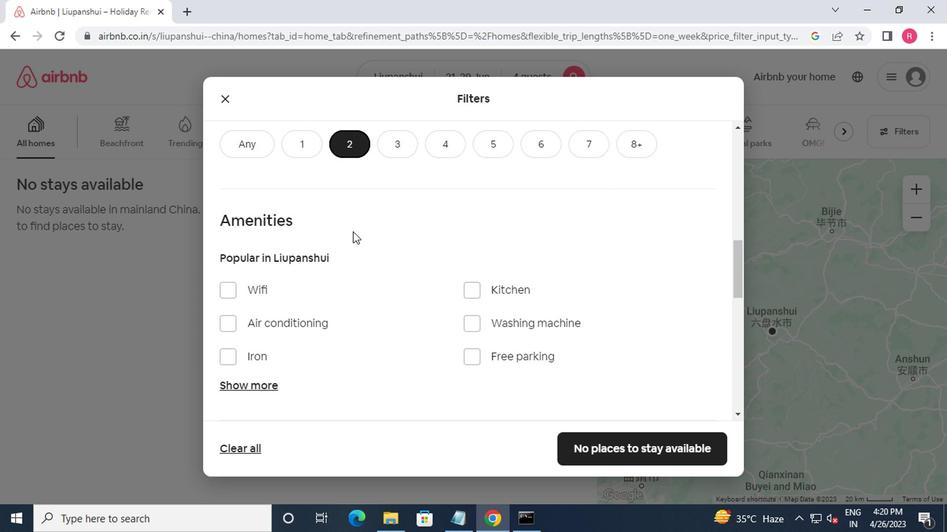 
Action: Mouse moved to (367, 232)
Screenshot: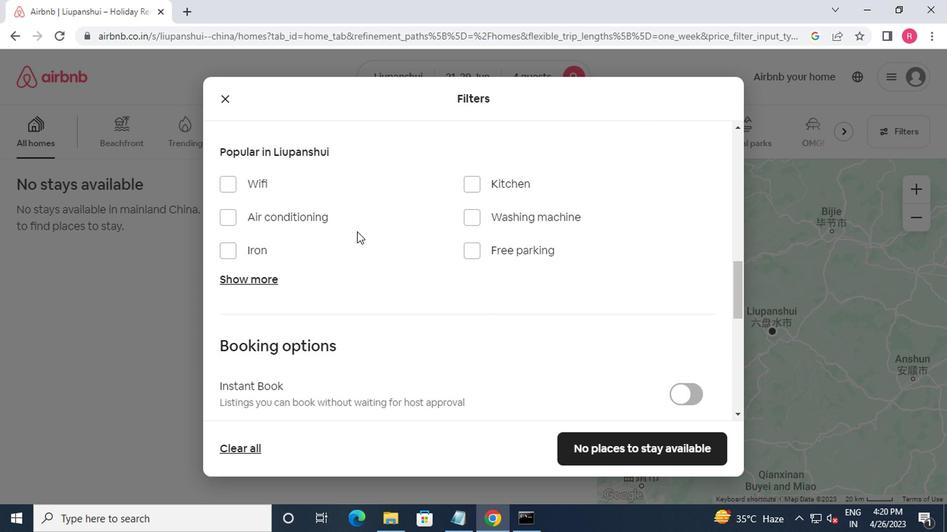 
Action: Mouse scrolled (367, 232) with delta (0, 0)
Screenshot: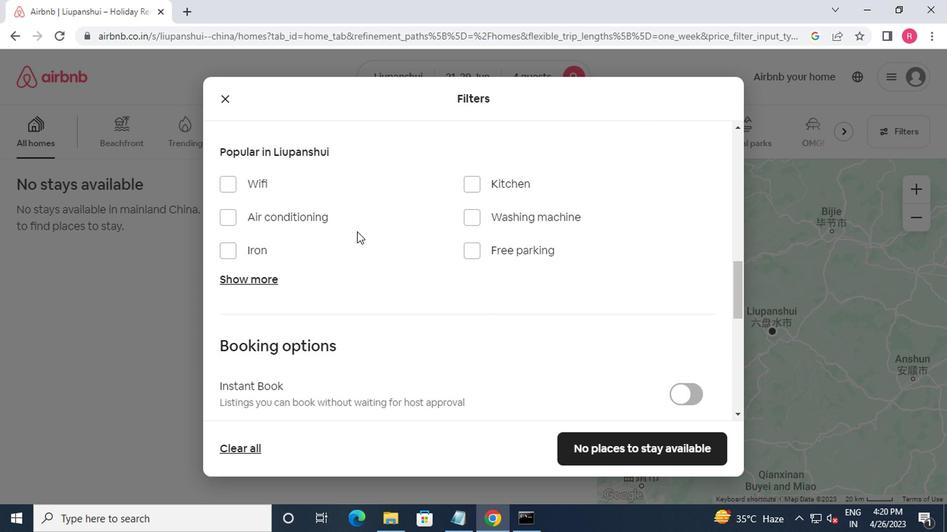 
Action: Mouse moved to (673, 271)
Screenshot: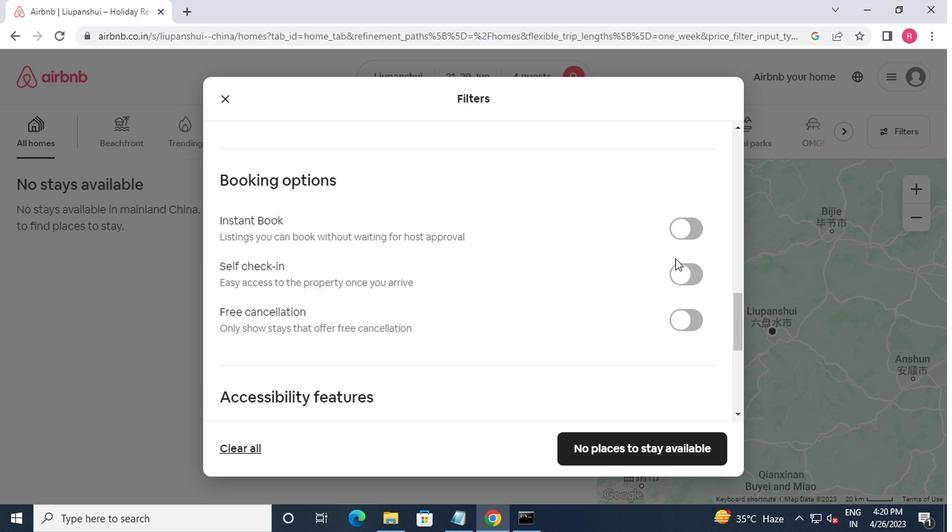 
Action: Mouse pressed left at (673, 271)
Screenshot: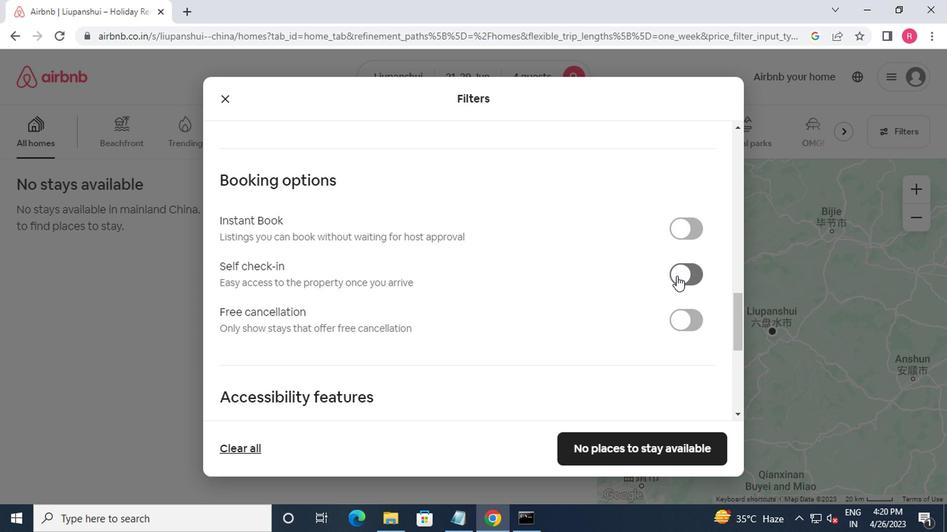 
Action: Mouse moved to (659, 295)
Screenshot: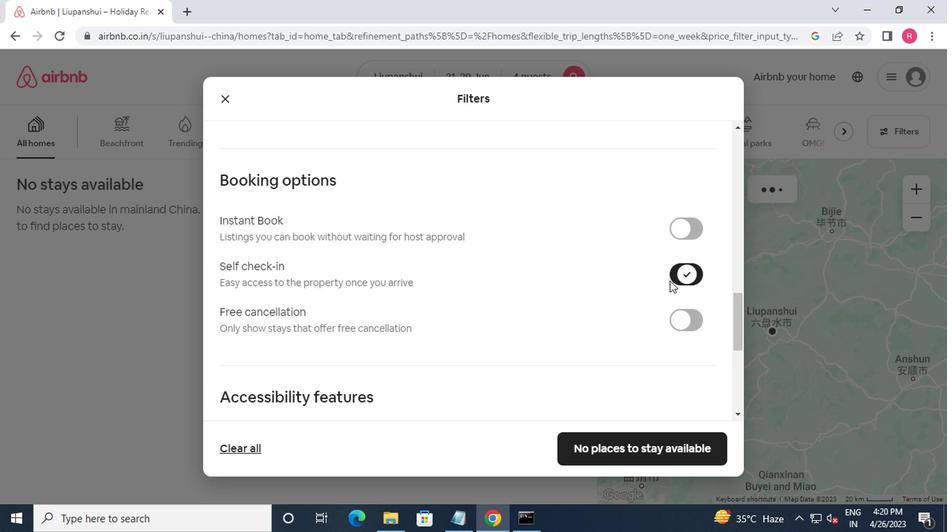 
Action: Mouse scrolled (659, 295) with delta (0, 0)
Screenshot: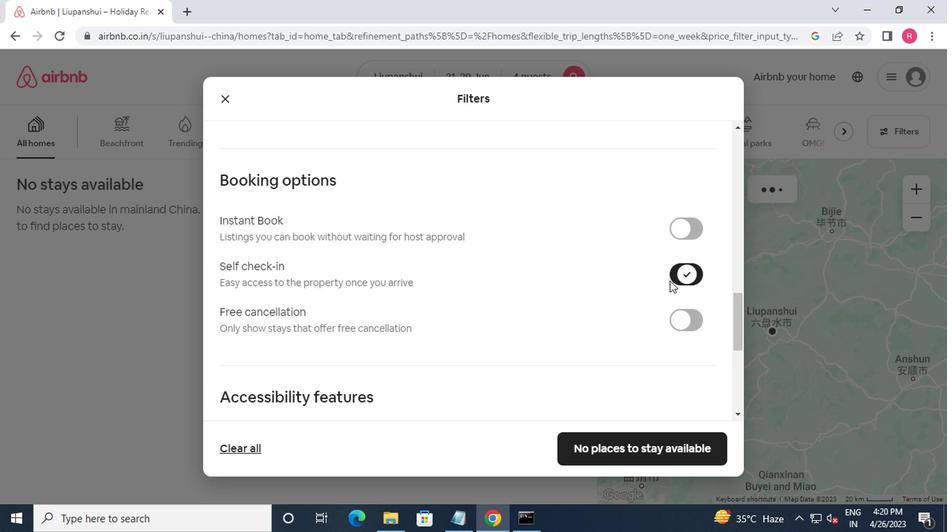 
Action: Mouse moved to (658, 326)
Screenshot: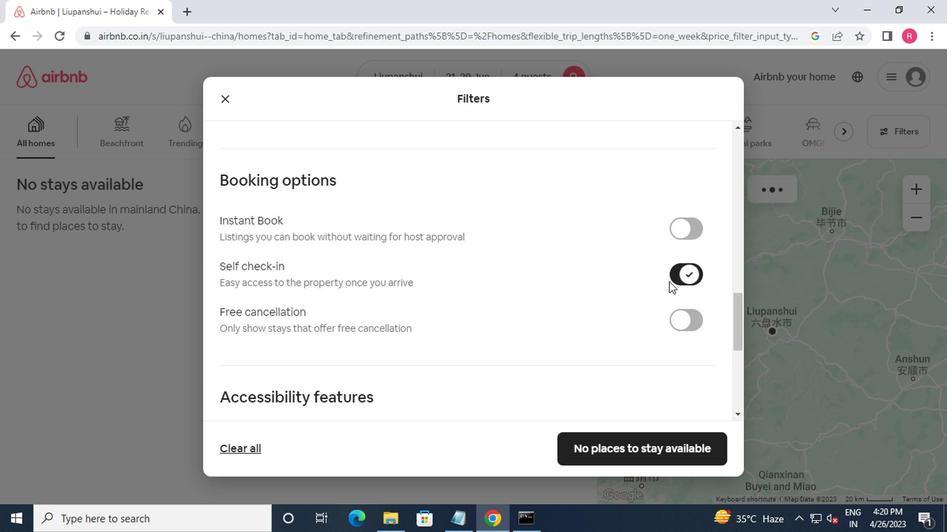 
Action: Mouse scrolled (658, 325) with delta (0, 0)
Screenshot: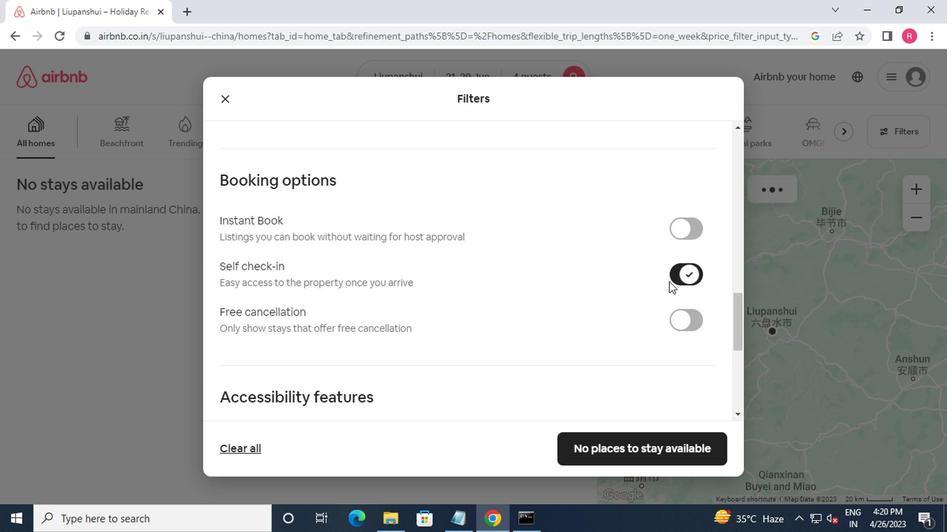 
Action: Mouse moved to (656, 348)
Screenshot: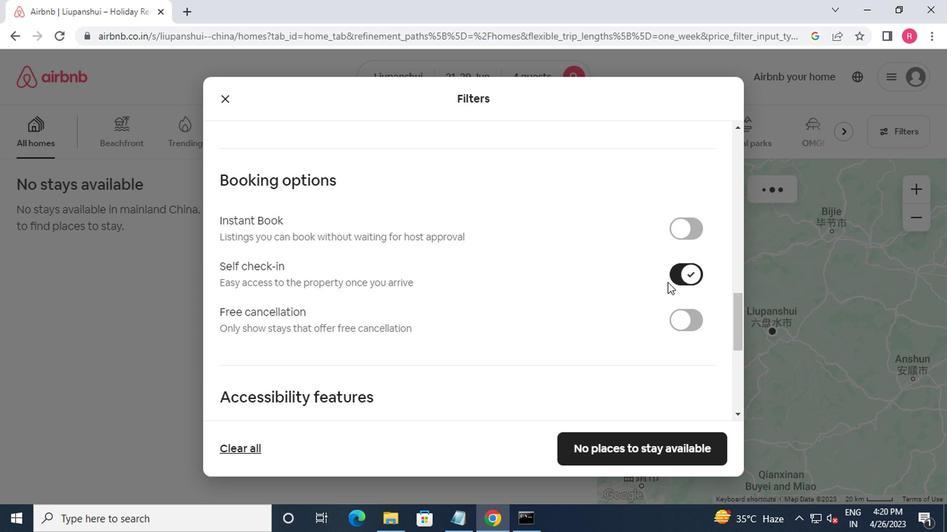 
Action: Mouse scrolled (656, 347) with delta (0, 0)
Screenshot: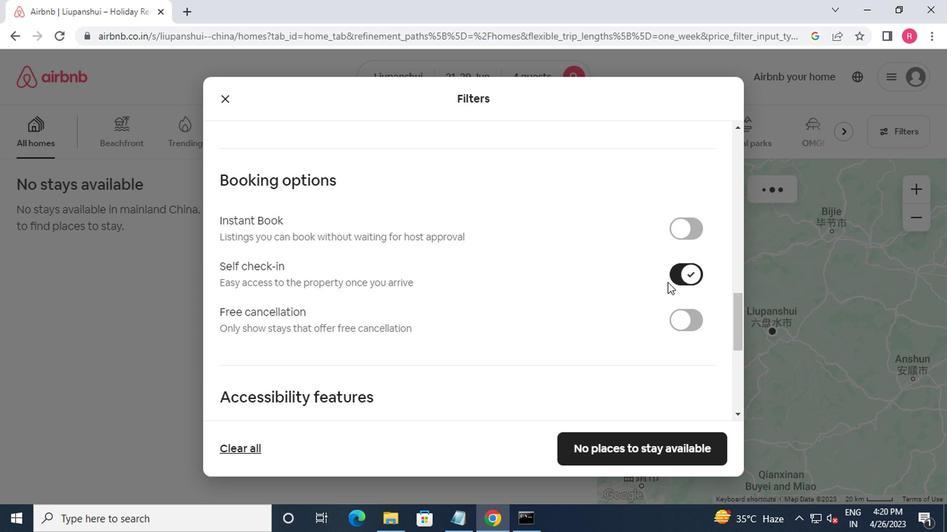 
Action: Mouse moved to (654, 359)
Screenshot: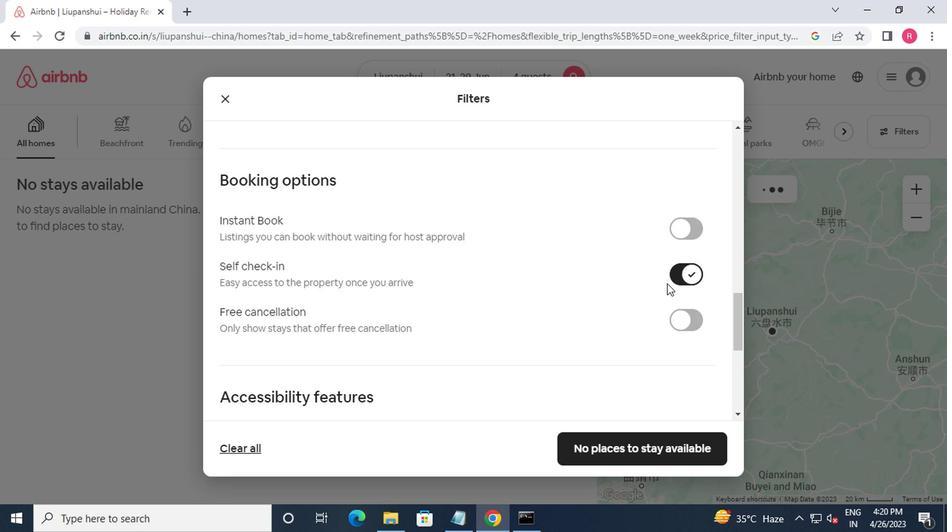 
Action: Mouse scrolled (654, 359) with delta (0, 0)
Screenshot: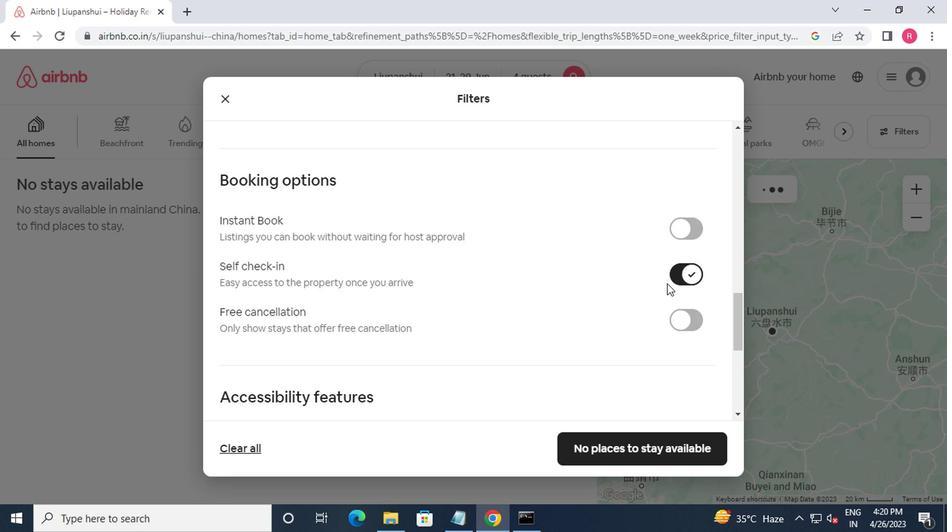
Action: Mouse moved to (635, 440)
Screenshot: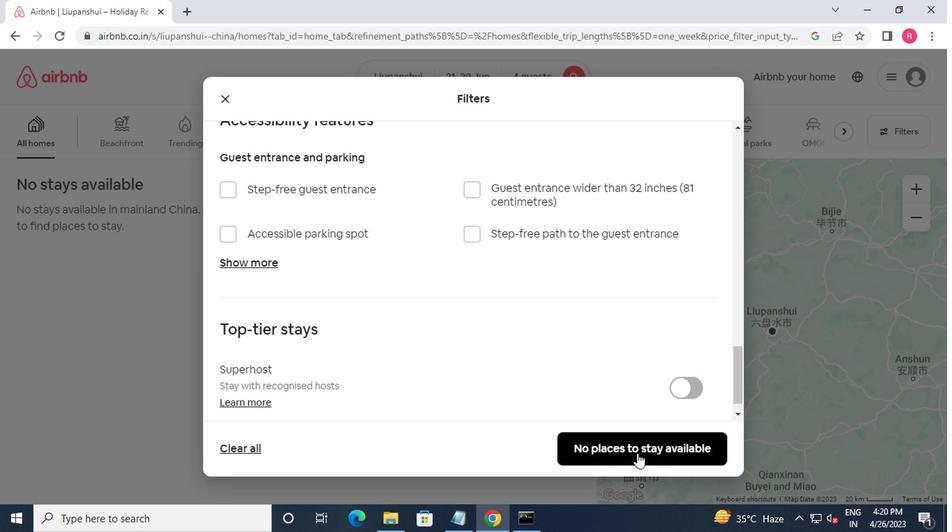 
Action: Mouse pressed left at (635, 440)
Screenshot: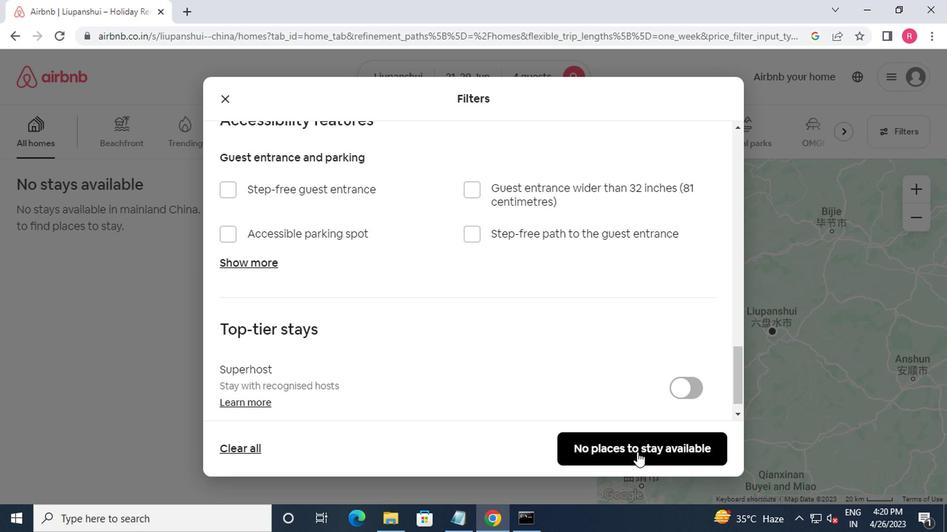 
Action: Mouse moved to (504, 336)
Screenshot: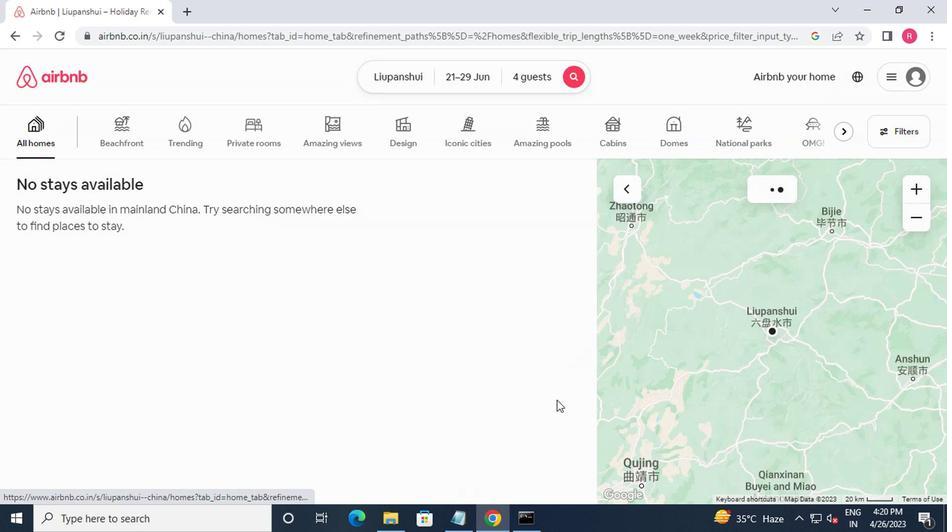 
